 Task: Find connections with filter location Capão da Canoa with filter topic #Businesswith filter profile language English with filter current company Zomato with filter school Central university of kerala with filter industry Maritime Transportation with filter service category Technical with filter keywords title Lodging Manager
Action: Mouse moved to (499, 103)
Screenshot: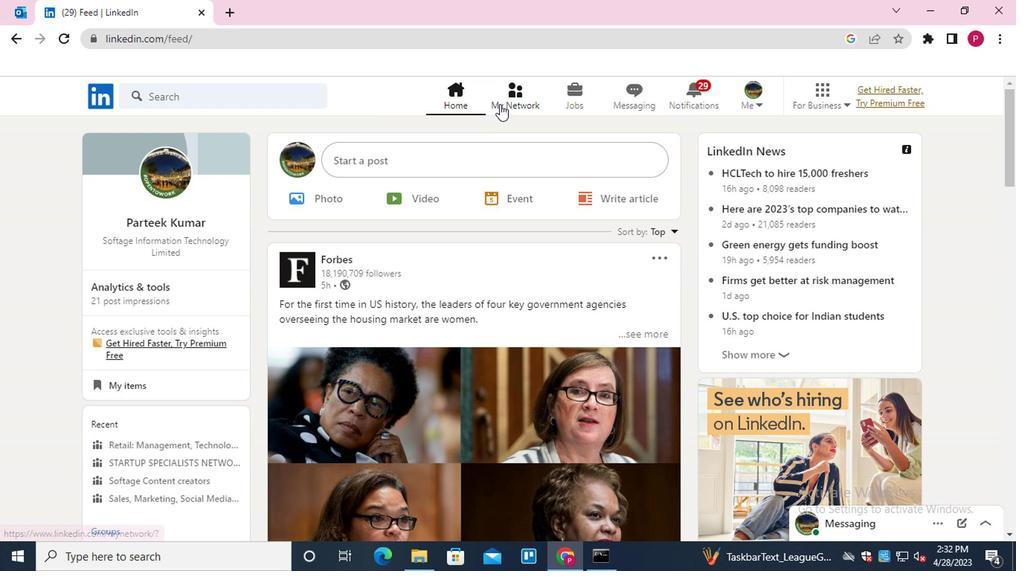 
Action: Mouse pressed left at (499, 103)
Screenshot: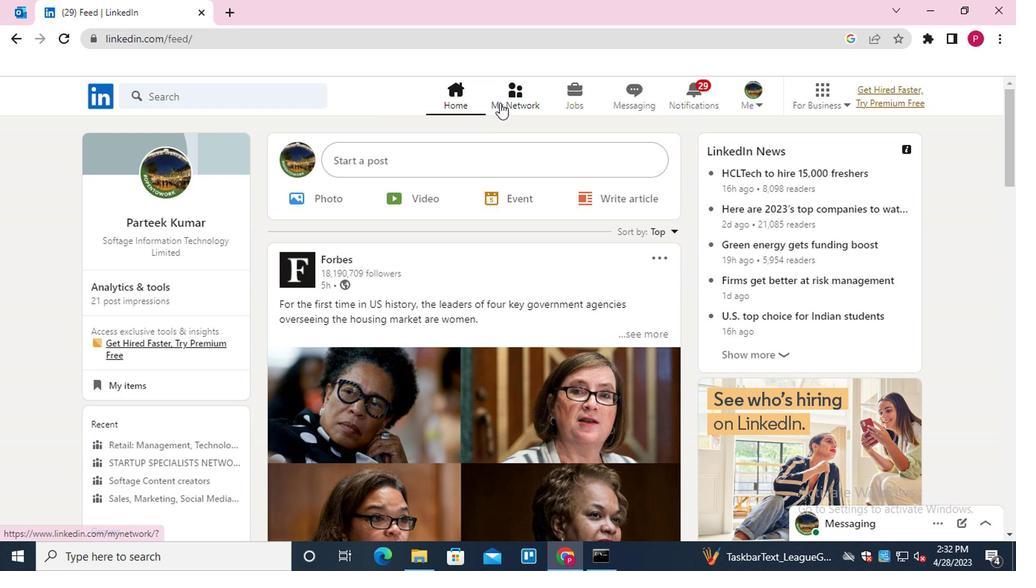 
Action: Mouse moved to (222, 178)
Screenshot: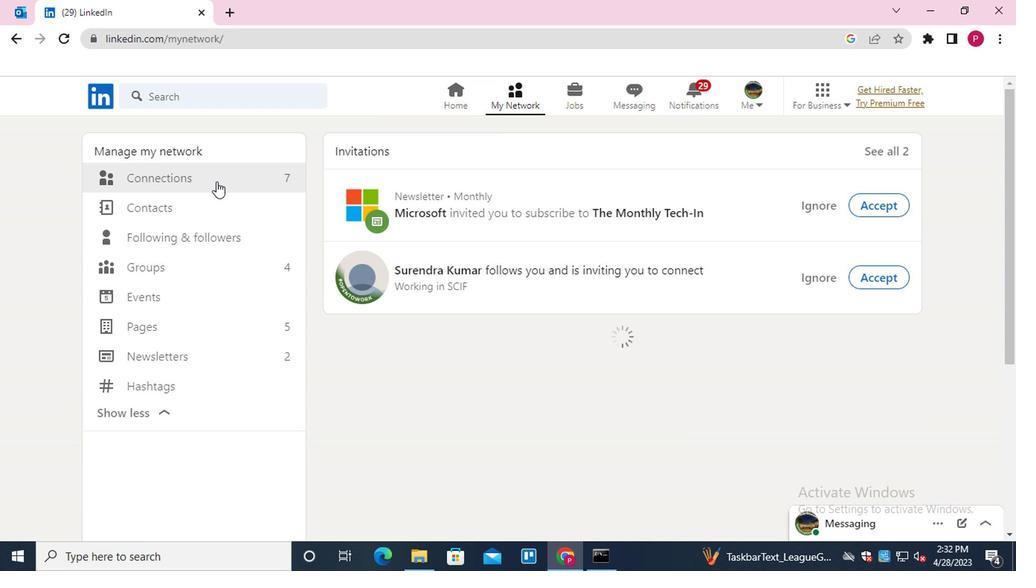 
Action: Mouse pressed left at (222, 178)
Screenshot: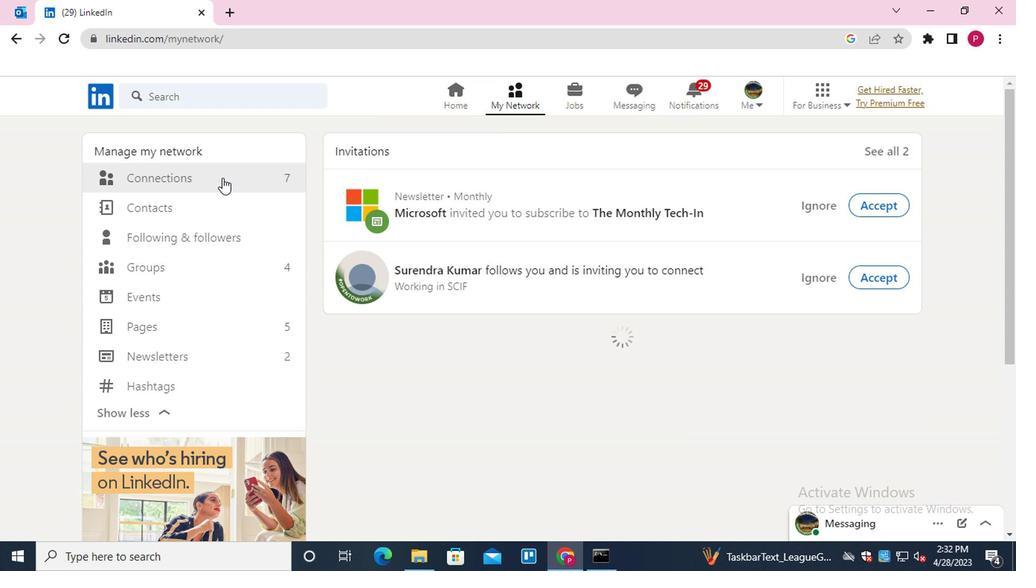 
Action: Mouse moved to (605, 182)
Screenshot: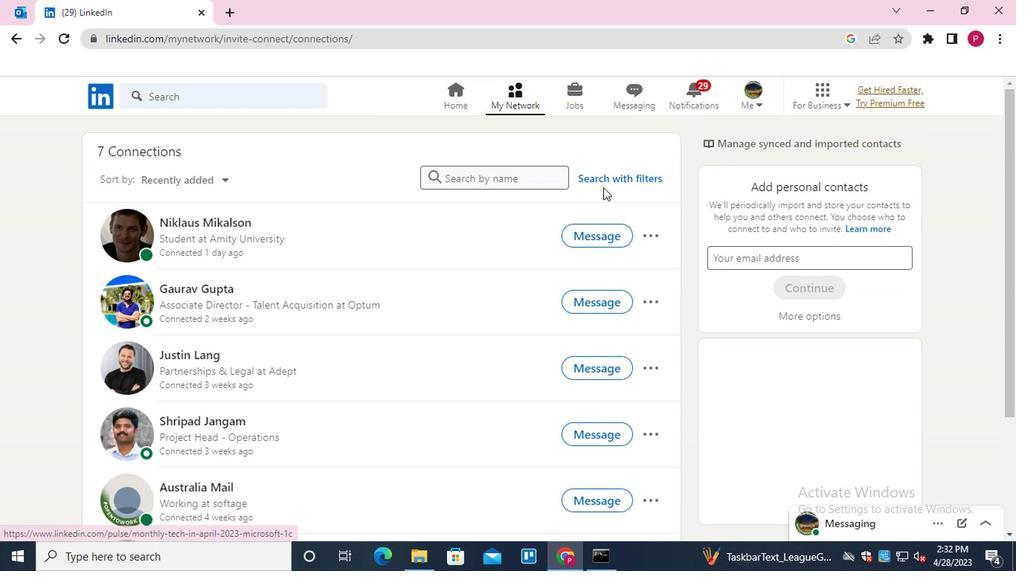 
Action: Mouse pressed left at (605, 182)
Screenshot: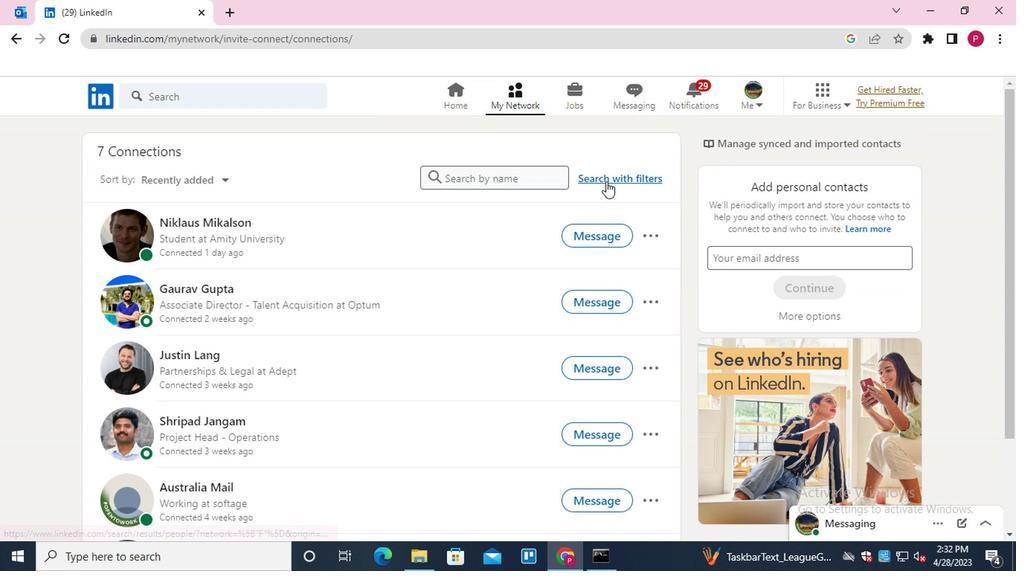 
Action: Mouse moved to (538, 141)
Screenshot: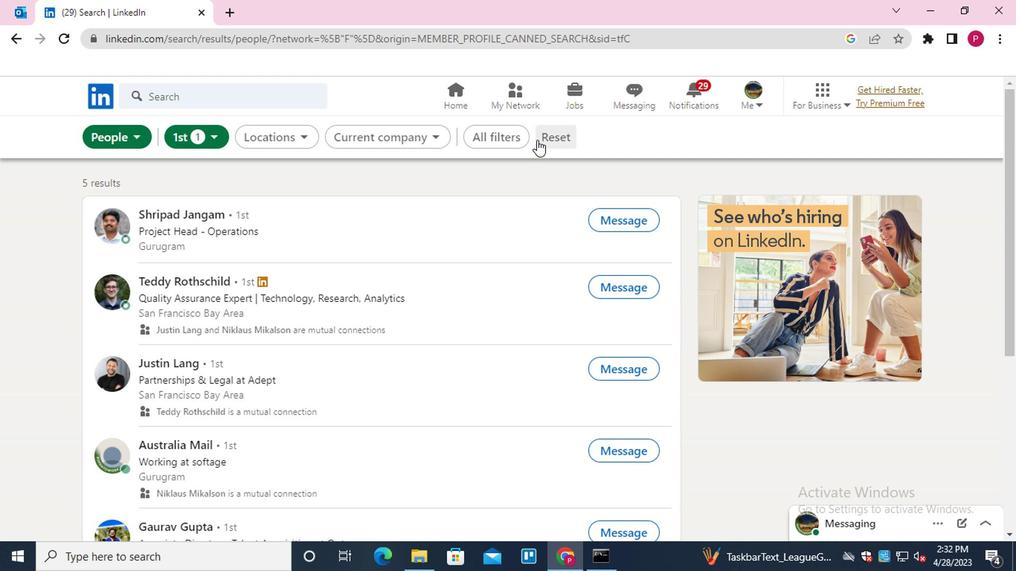 
Action: Mouse pressed left at (538, 141)
Screenshot: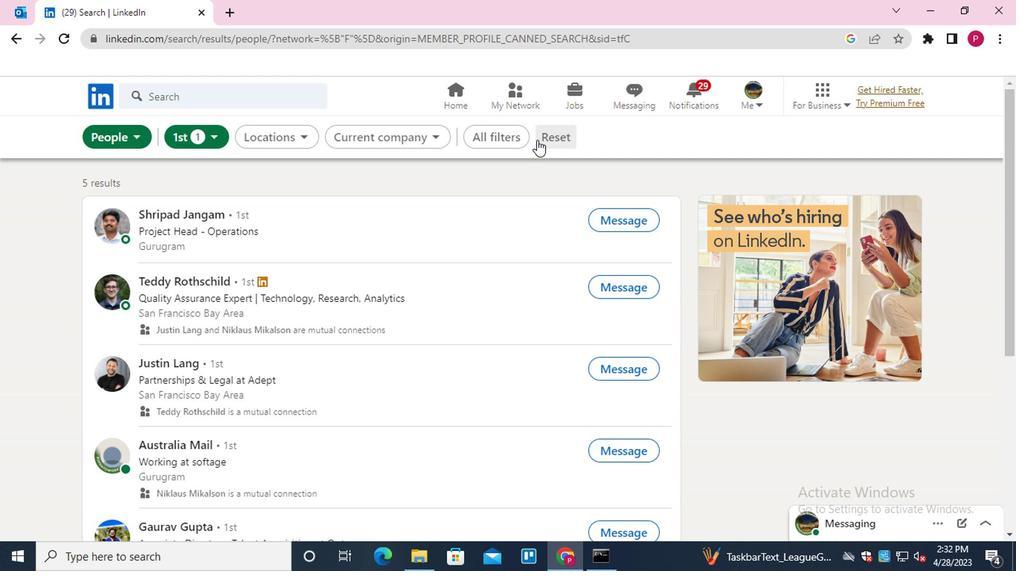
Action: Mouse moved to (510, 139)
Screenshot: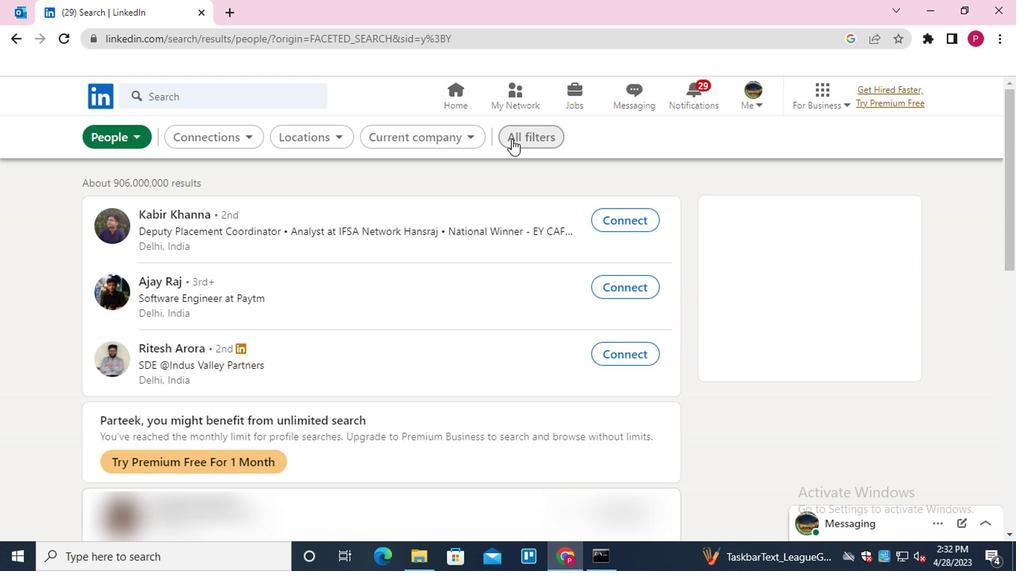 
Action: Mouse pressed left at (510, 139)
Screenshot: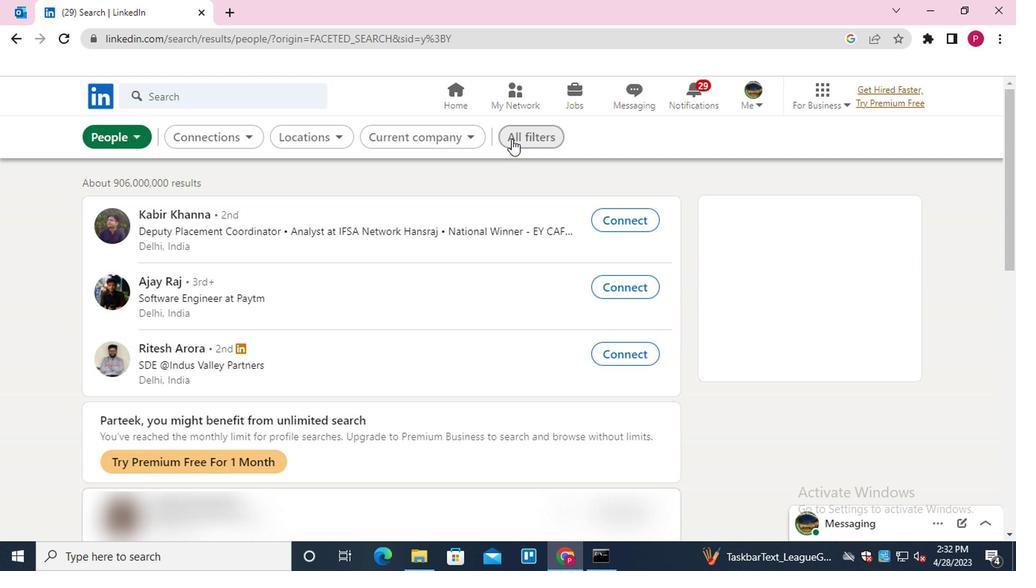 
Action: Mouse moved to (761, 327)
Screenshot: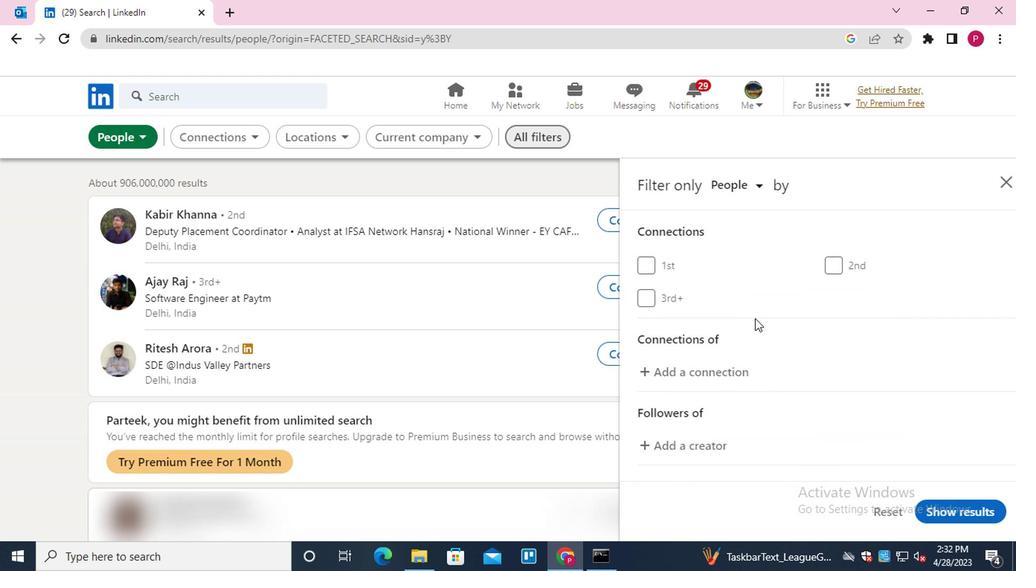 
Action: Mouse scrolled (761, 326) with delta (0, 0)
Screenshot: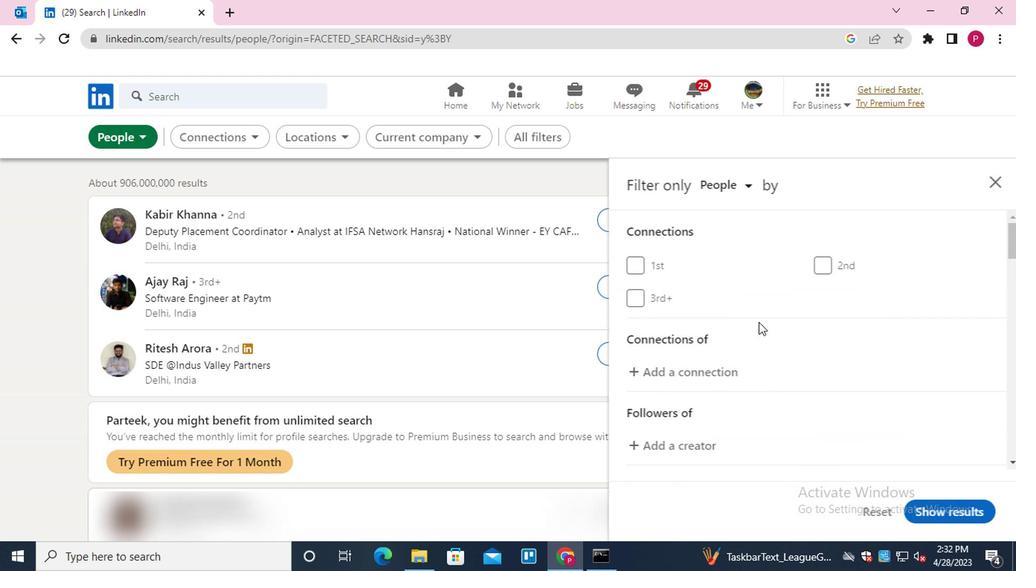 
Action: Mouse moved to (761, 328)
Screenshot: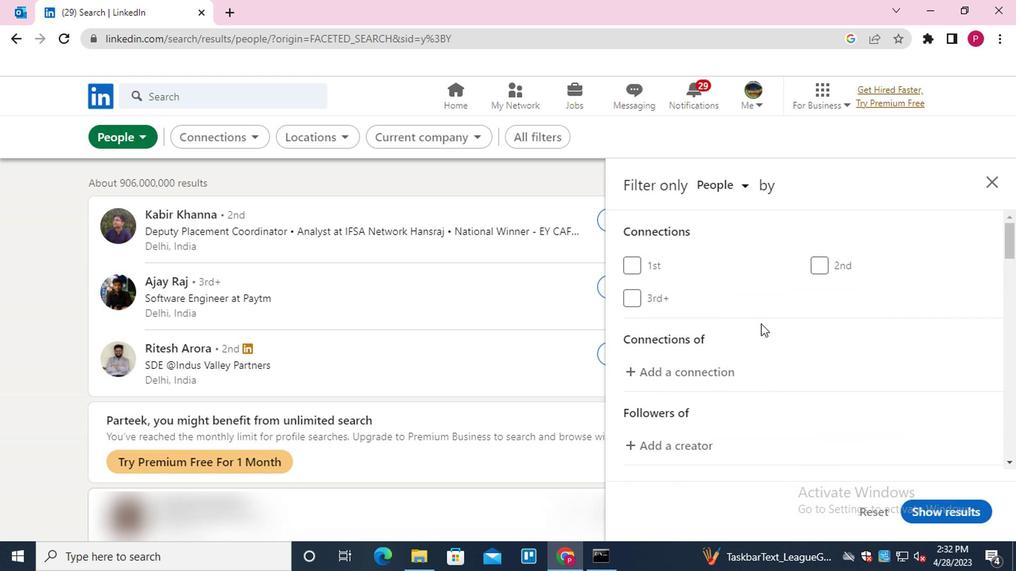 
Action: Mouse scrolled (761, 328) with delta (0, 0)
Screenshot: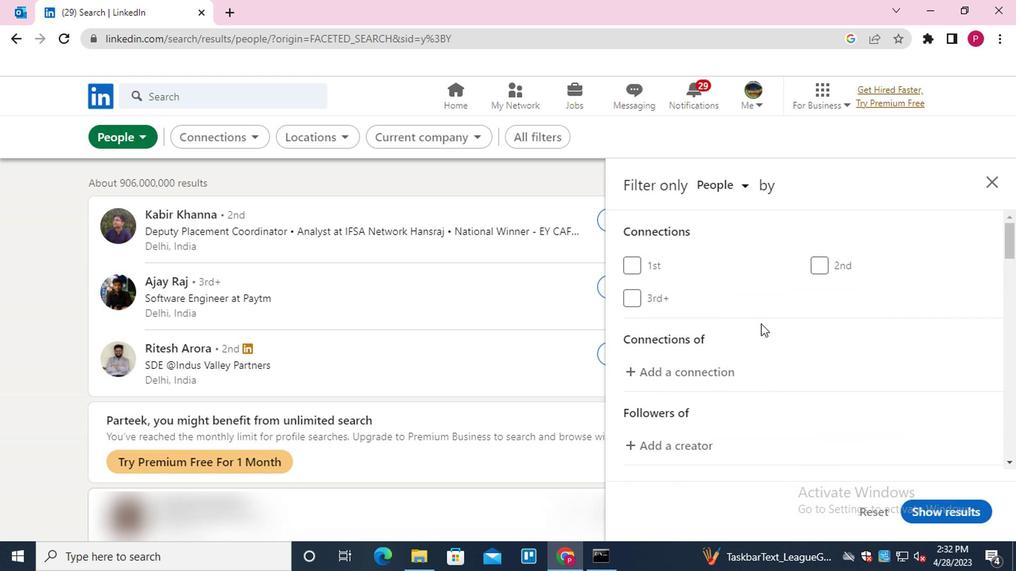 
Action: Mouse moved to (761, 328)
Screenshot: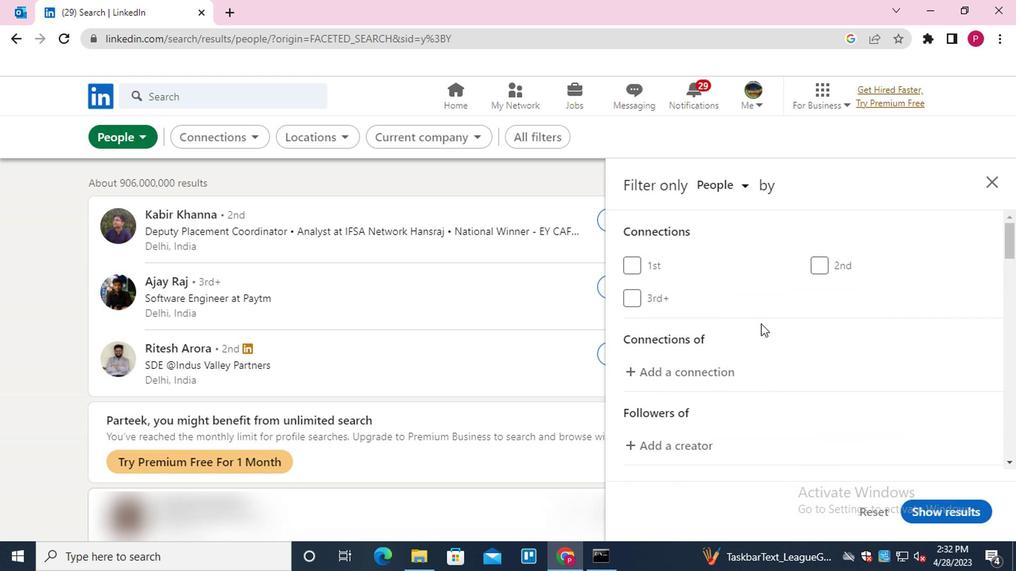 
Action: Mouse scrolled (761, 328) with delta (0, 0)
Screenshot: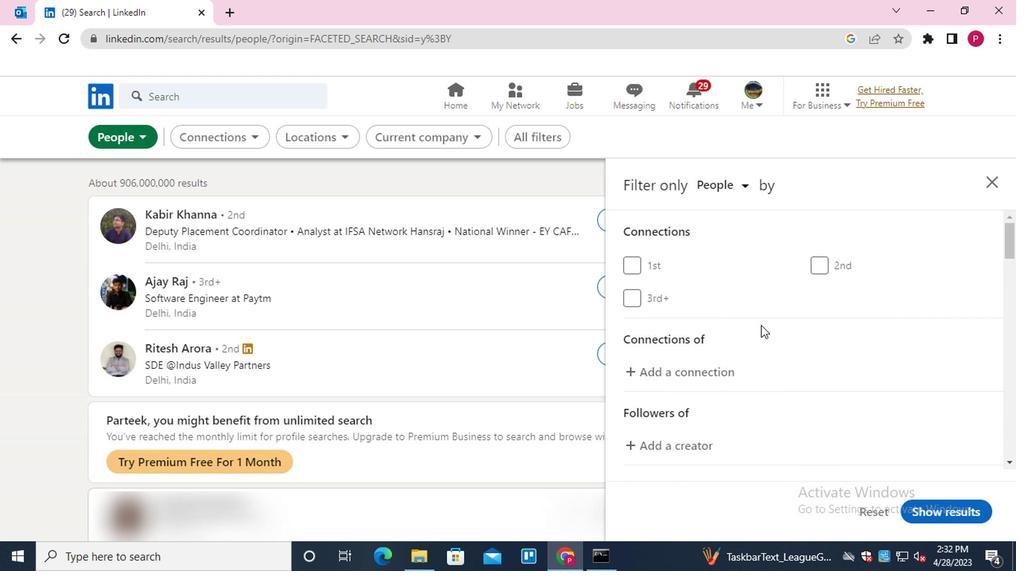 
Action: Mouse scrolled (761, 328) with delta (0, 0)
Screenshot: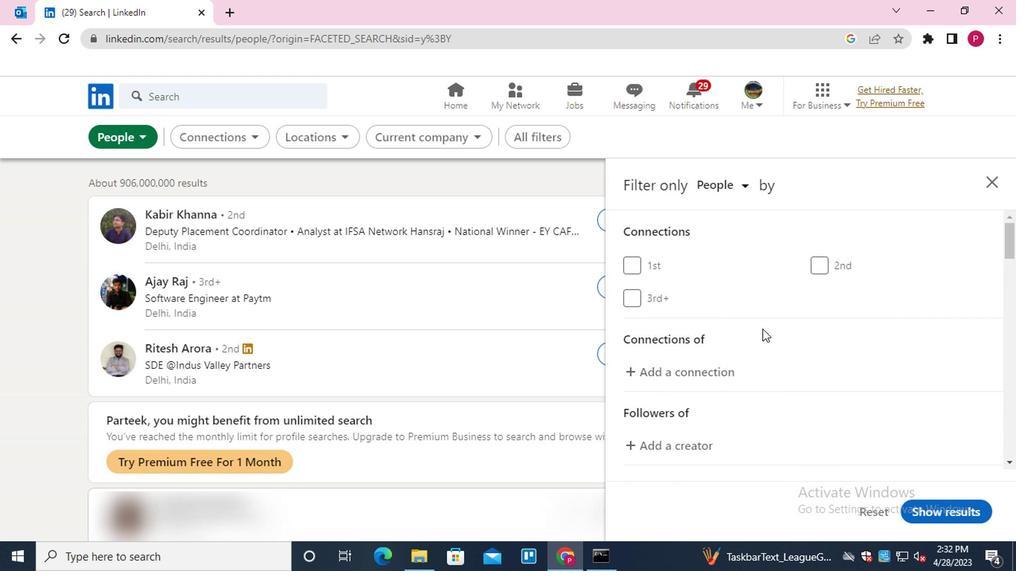 
Action: Mouse moved to (859, 282)
Screenshot: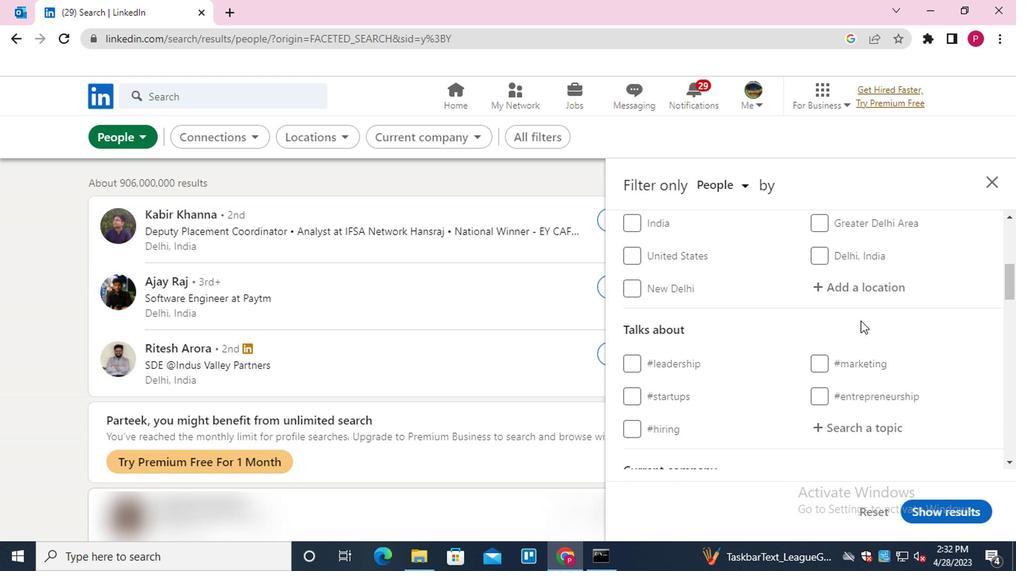 
Action: Mouse pressed left at (859, 282)
Screenshot: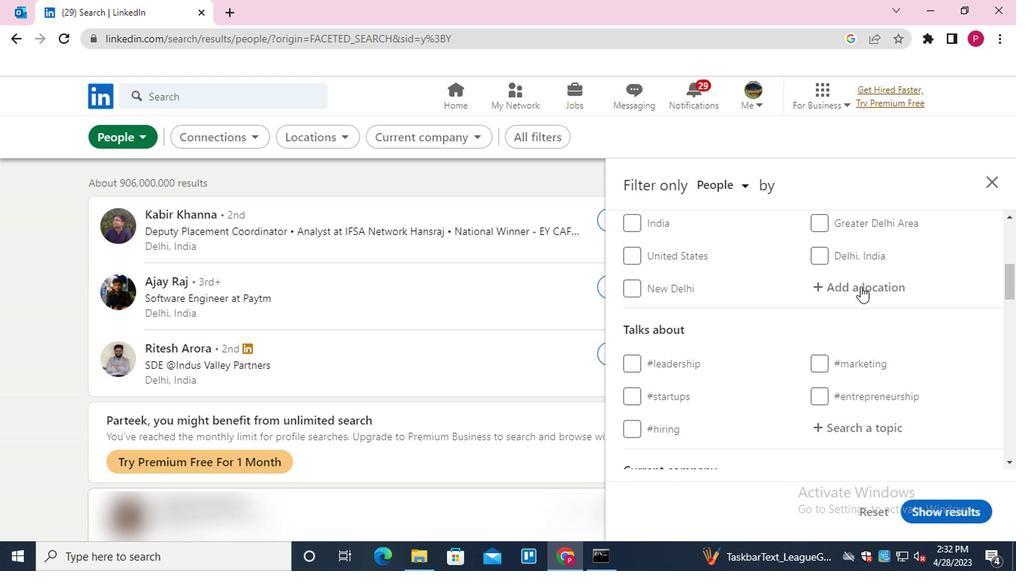 
Action: Mouse moved to (858, 283)
Screenshot: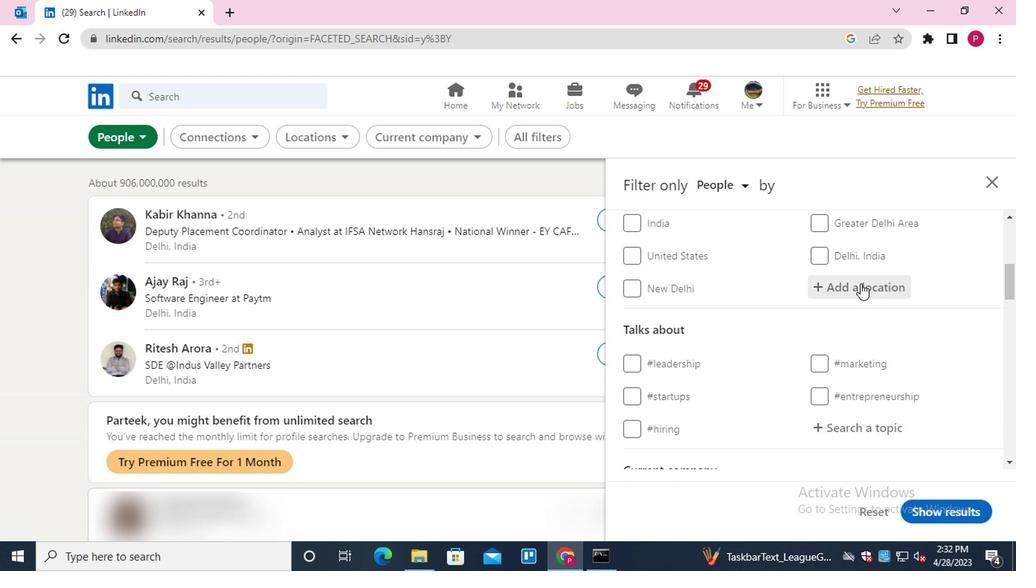 
Action: Key pressed <Key.shift>CAPAO<Key.down><Key.enter>
Screenshot: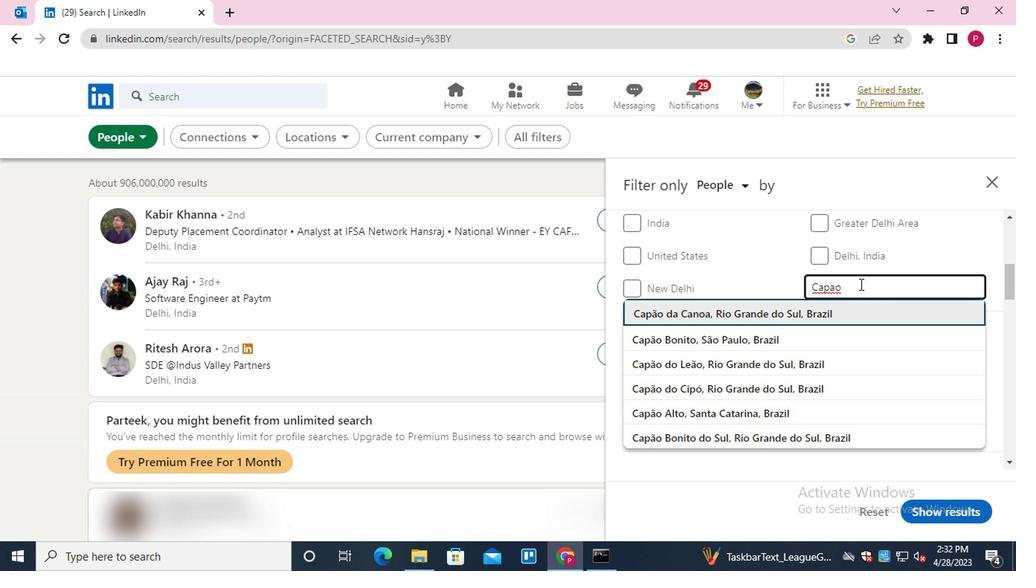 
Action: Mouse moved to (715, 387)
Screenshot: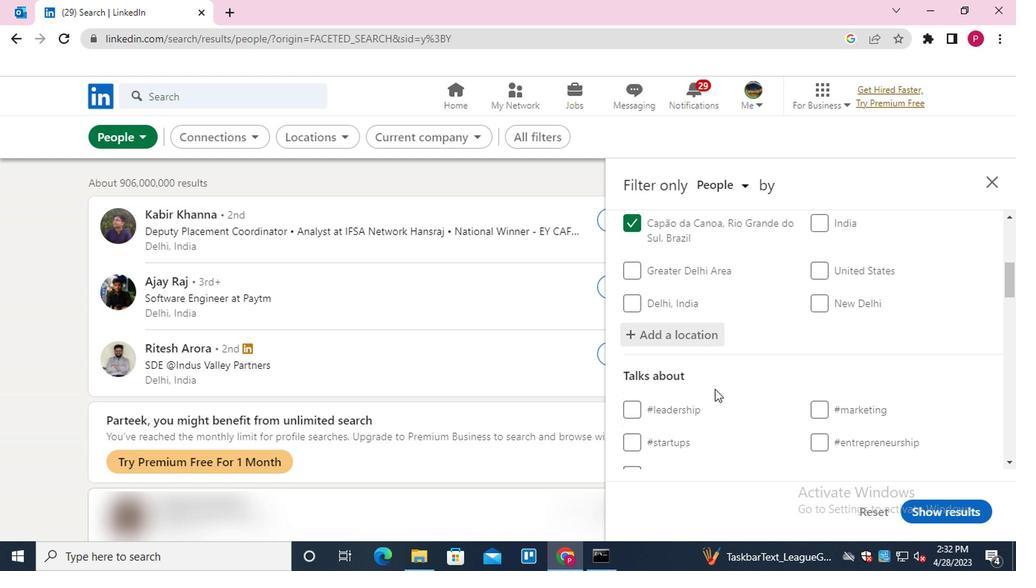 
Action: Mouse scrolled (715, 386) with delta (0, -1)
Screenshot: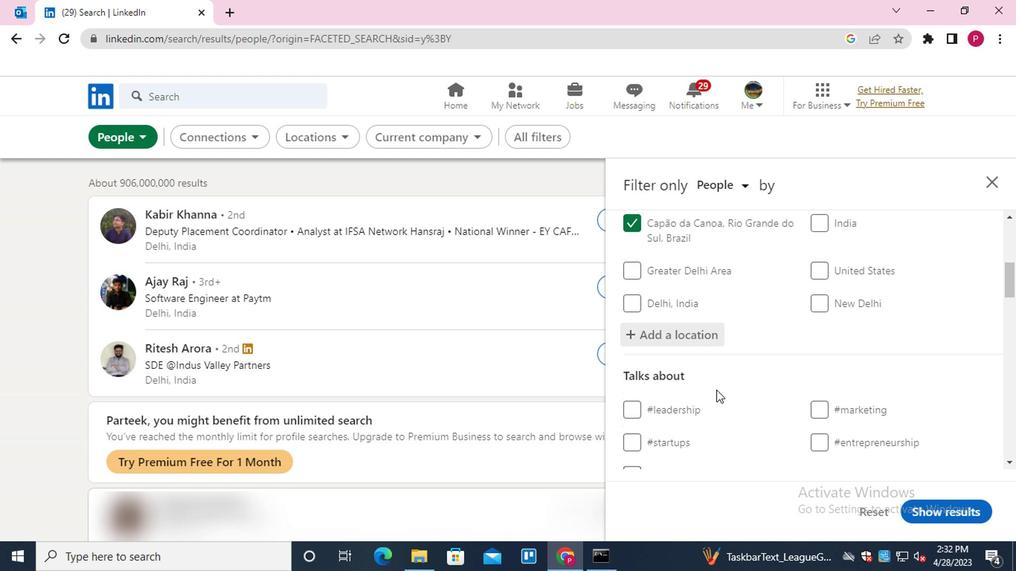 
Action: Mouse scrolled (715, 386) with delta (0, -1)
Screenshot: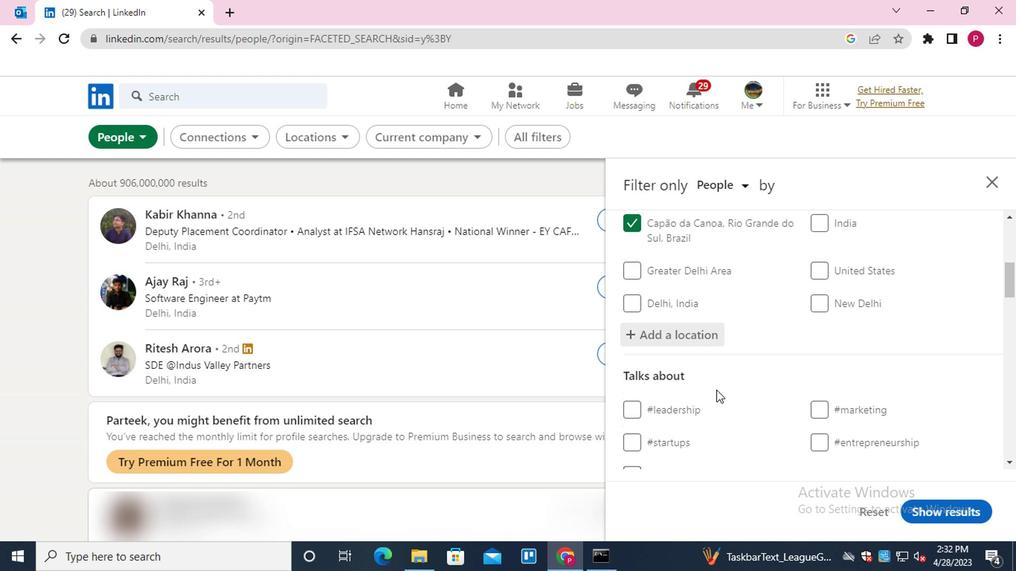 
Action: Mouse scrolled (715, 386) with delta (0, -1)
Screenshot: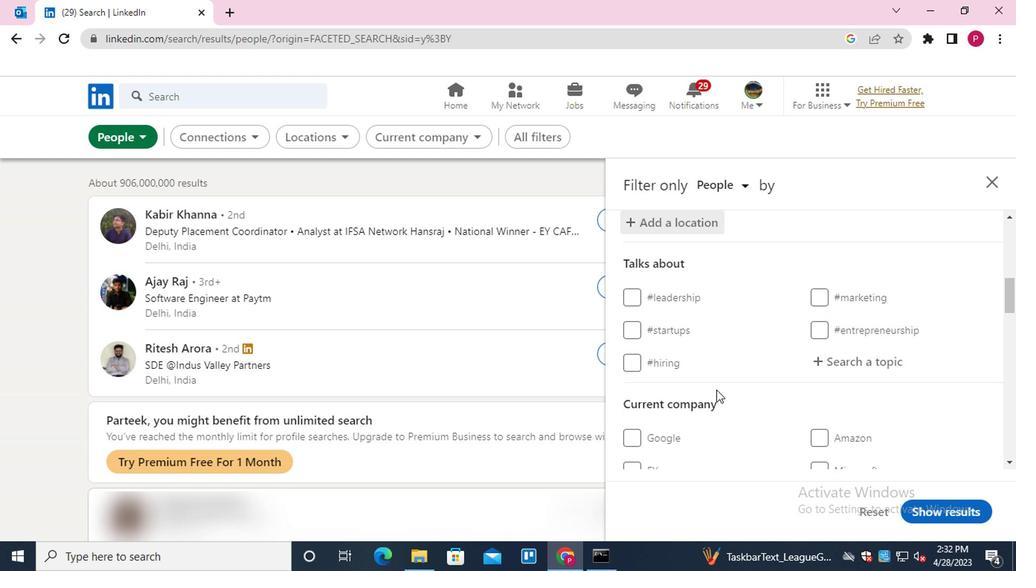 
Action: Mouse moved to (867, 249)
Screenshot: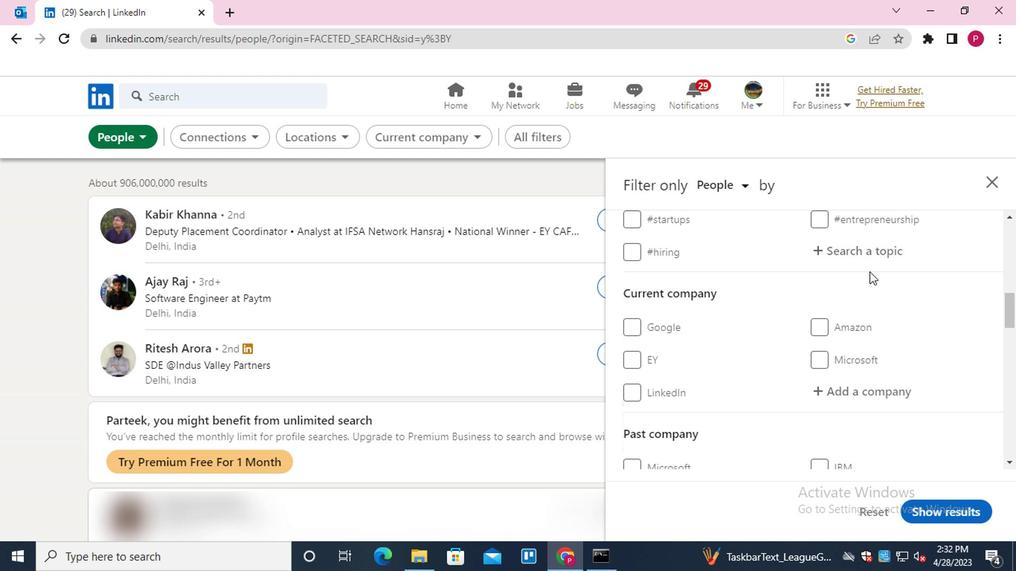 
Action: Mouse pressed left at (867, 249)
Screenshot: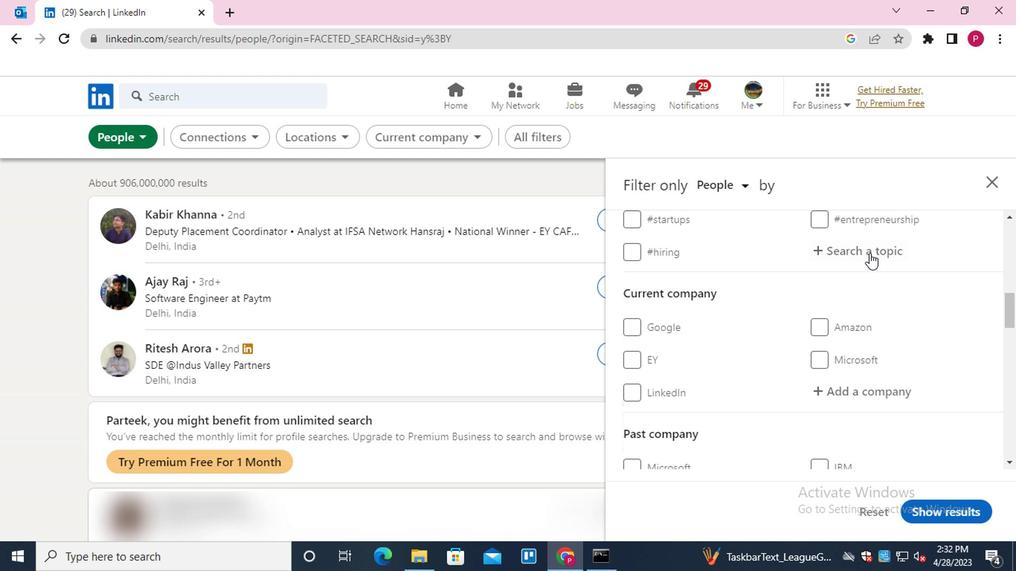 
Action: Key pressed BUSINE<Key.down><Key.enter>
Screenshot: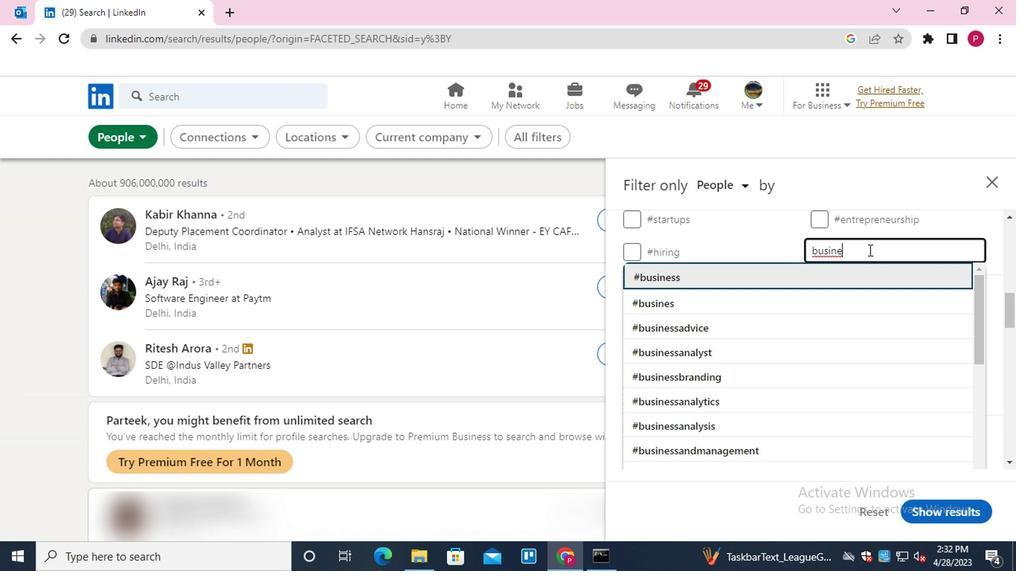 
Action: Mouse moved to (673, 341)
Screenshot: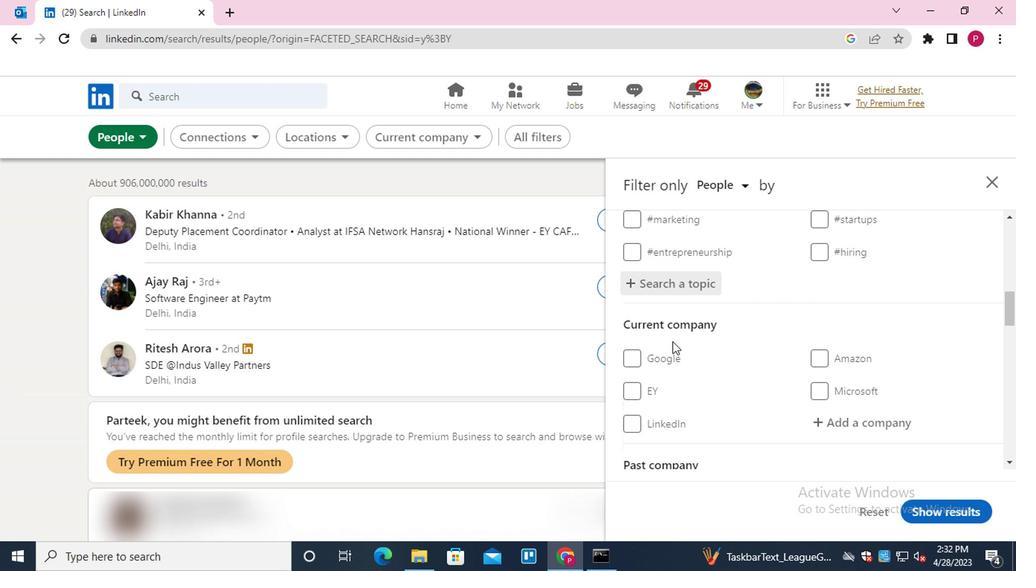 
Action: Mouse scrolled (673, 340) with delta (0, -1)
Screenshot: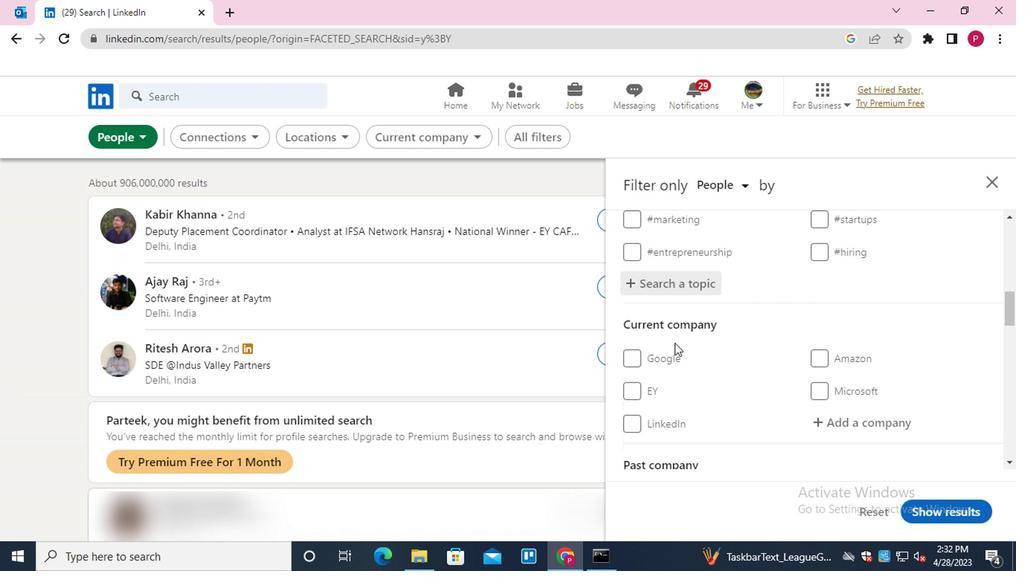 
Action: Mouse scrolled (673, 340) with delta (0, -1)
Screenshot: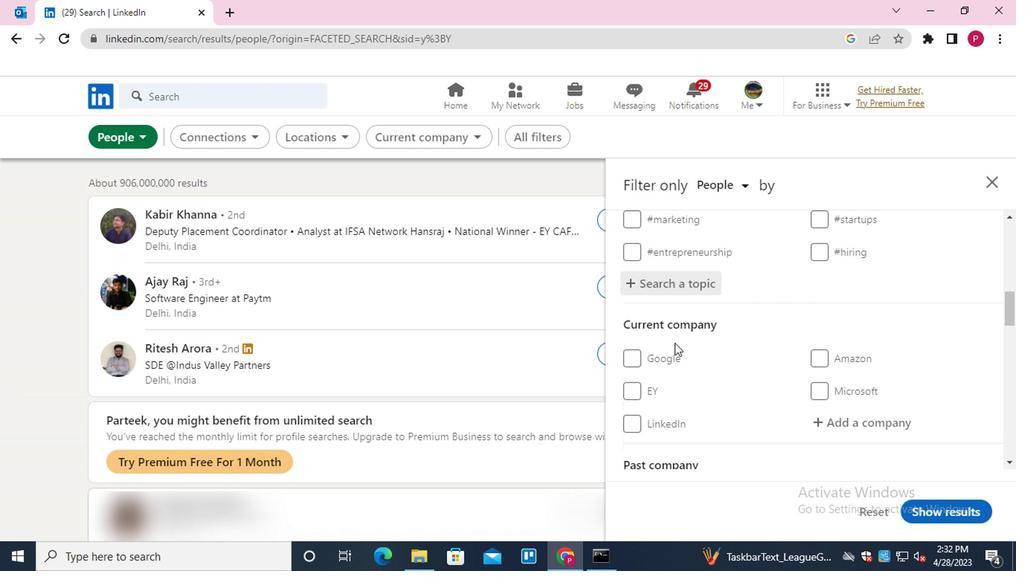 
Action: Mouse moved to (738, 319)
Screenshot: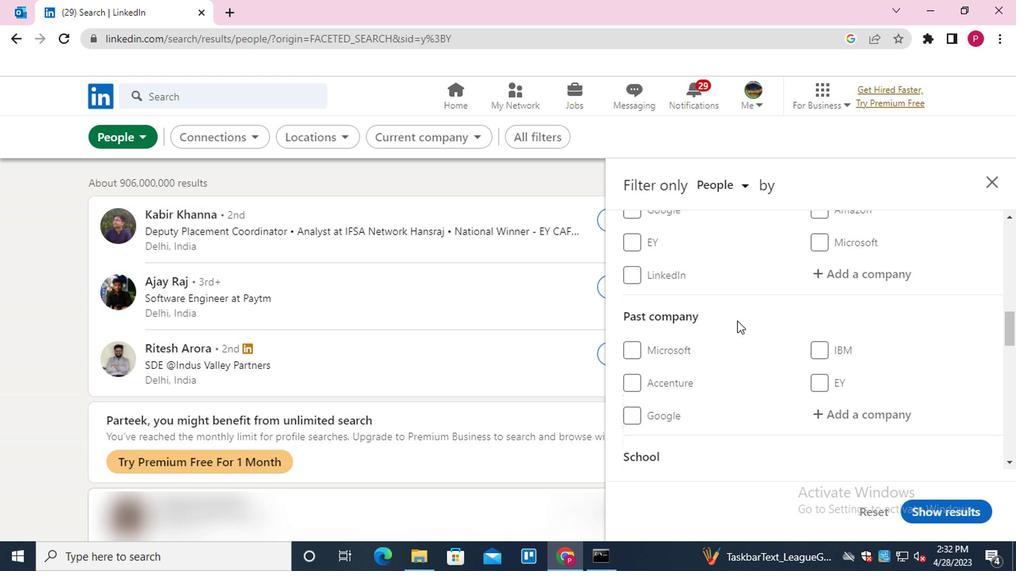 
Action: Mouse scrolled (738, 318) with delta (0, 0)
Screenshot: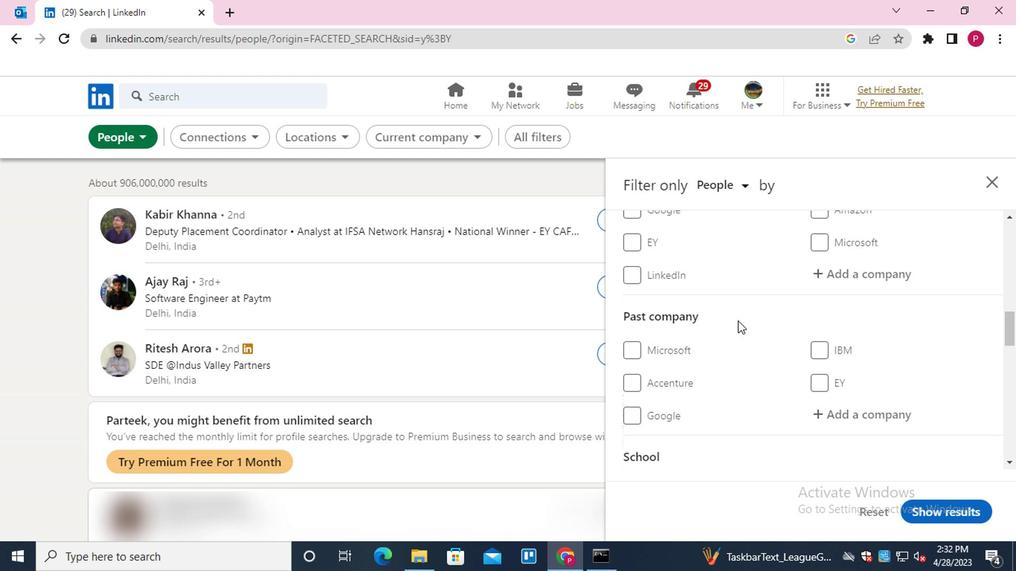 
Action: Mouse scrolled (738, 318) with delta (0, 0)
Screenshot: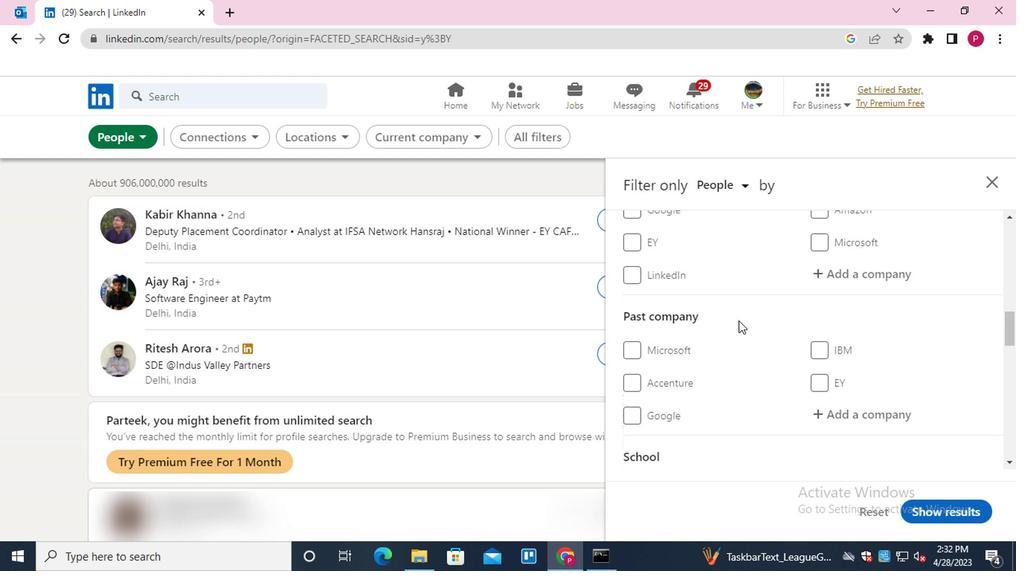 
Action: Mouse scrolled (738, 318) with delta (0, 0)
Screenshot: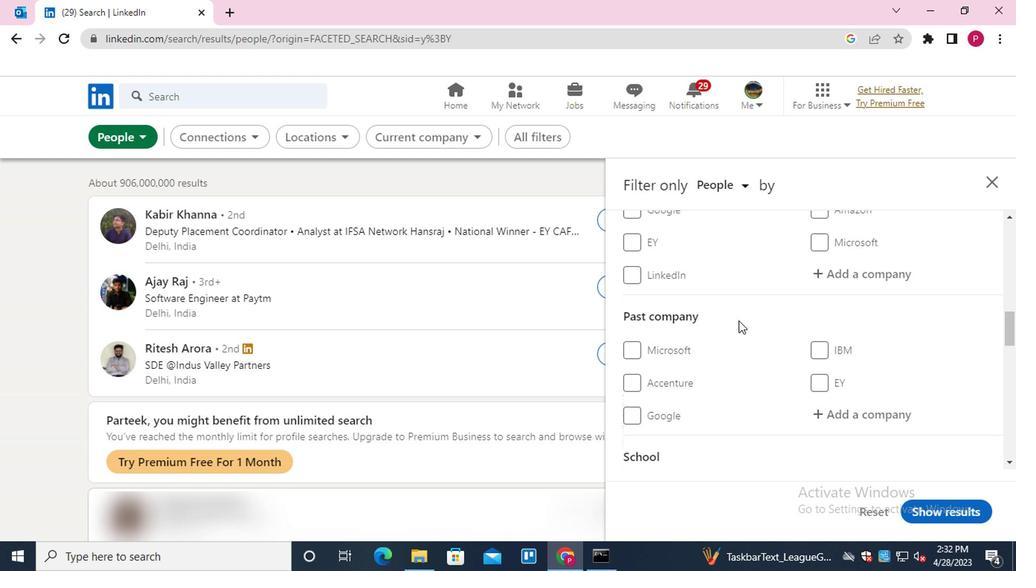 
Action: Mouse moved to (738, 322)
Screenshot: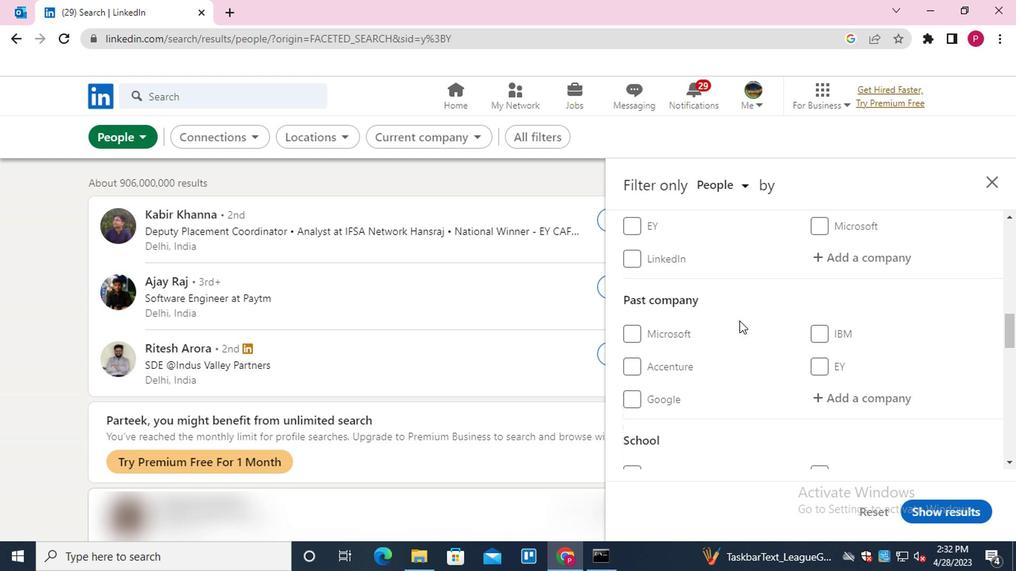 
Action: Mouse scrolled (738, 321) with delta (0, -1)
Screenshot: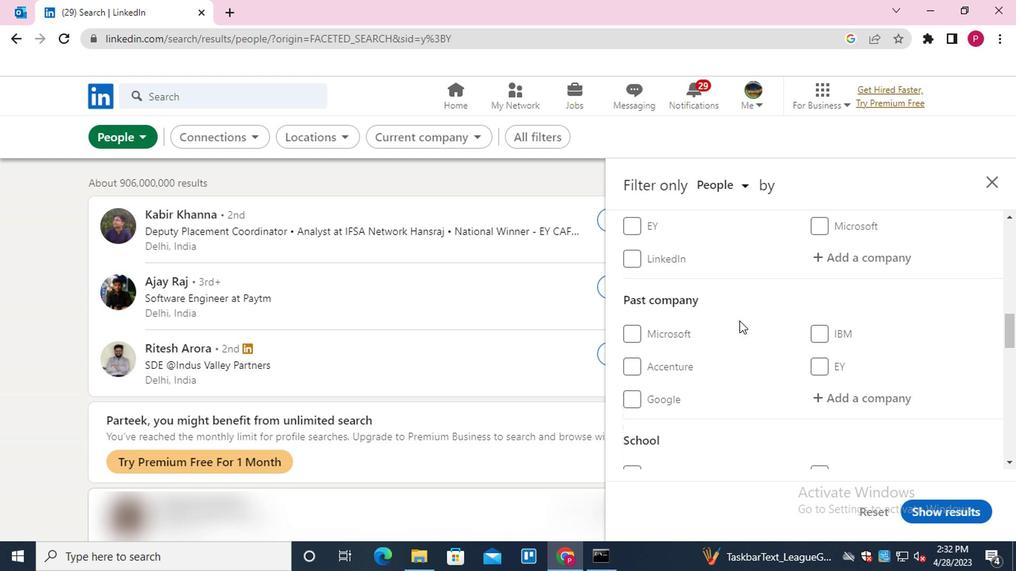 
Action: Mouse moved to (735, 329)
Screenshot: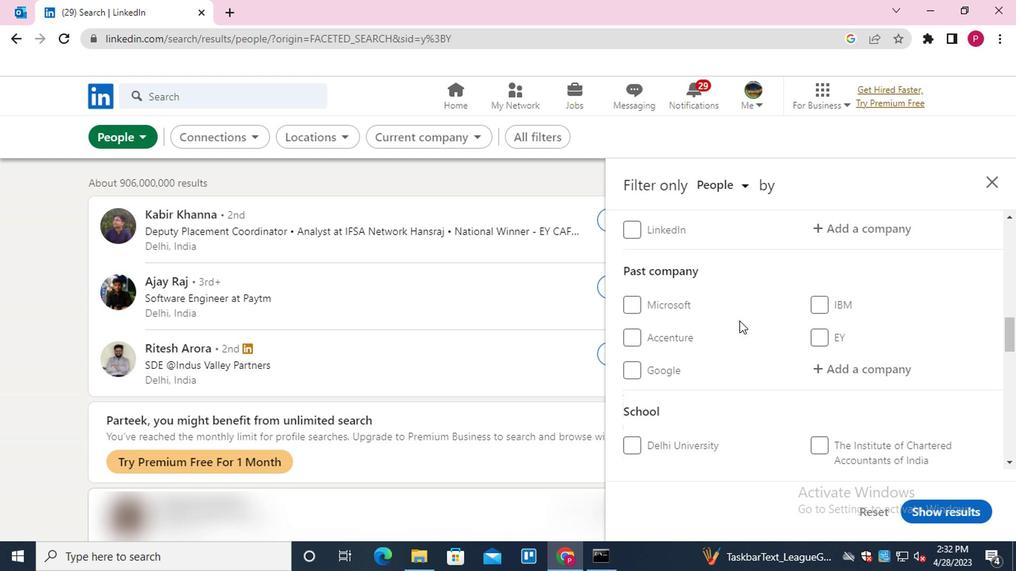 
Action: Mouse scrolled (735, 328) with delta (0, 0)
Screenshot: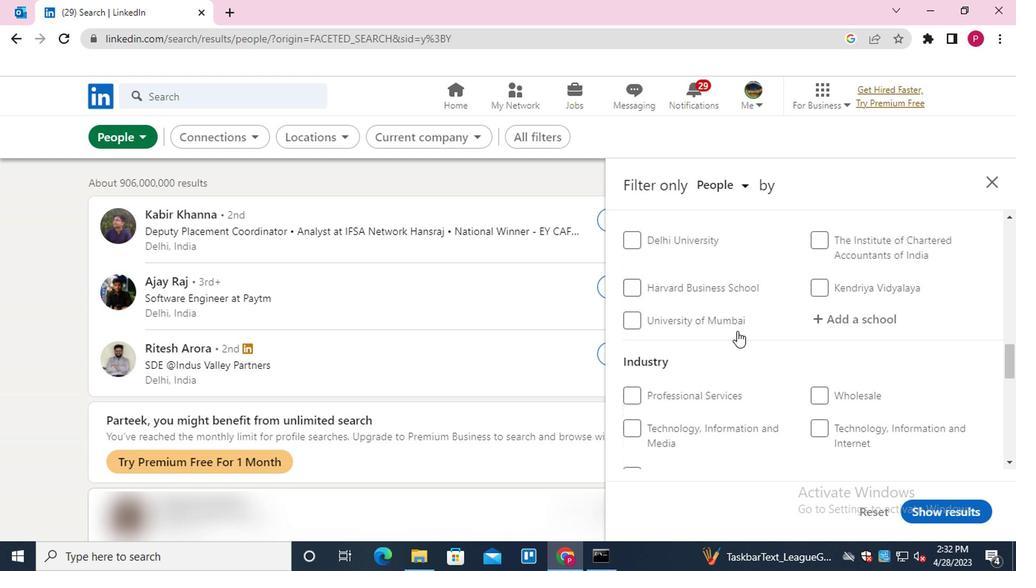 
Action: Mouse moved to (730, 342)
Screenshot: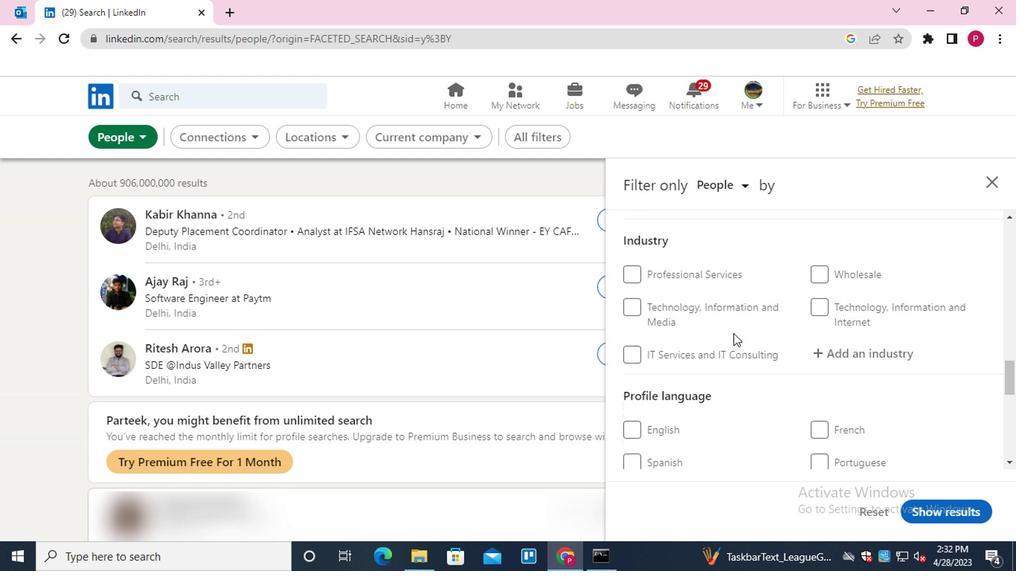 
Action: Mouse scrolled (730, 342) with delta (0, 0)
Screenshot: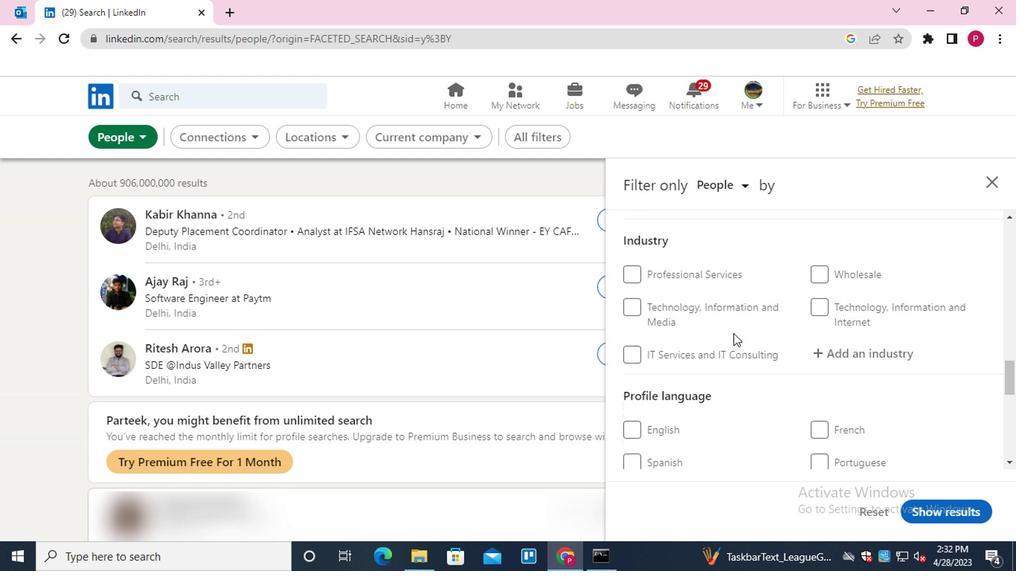 
Action: Mouse scrolled (730, 342) with delta (0, 0)
Screenshot: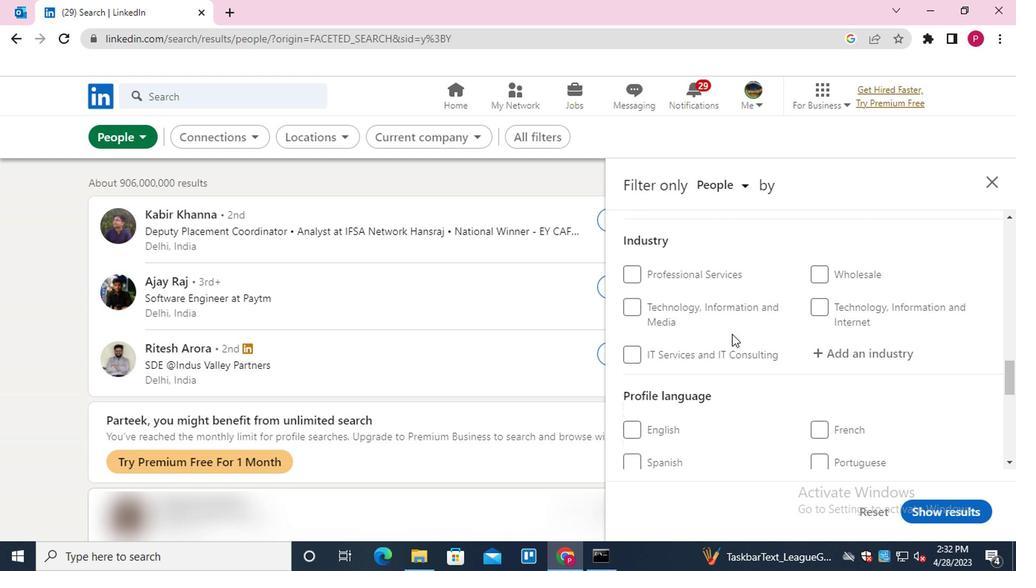 
Action: Mouse scrolled (730, 342) with delta (0, 0)
Screenshot: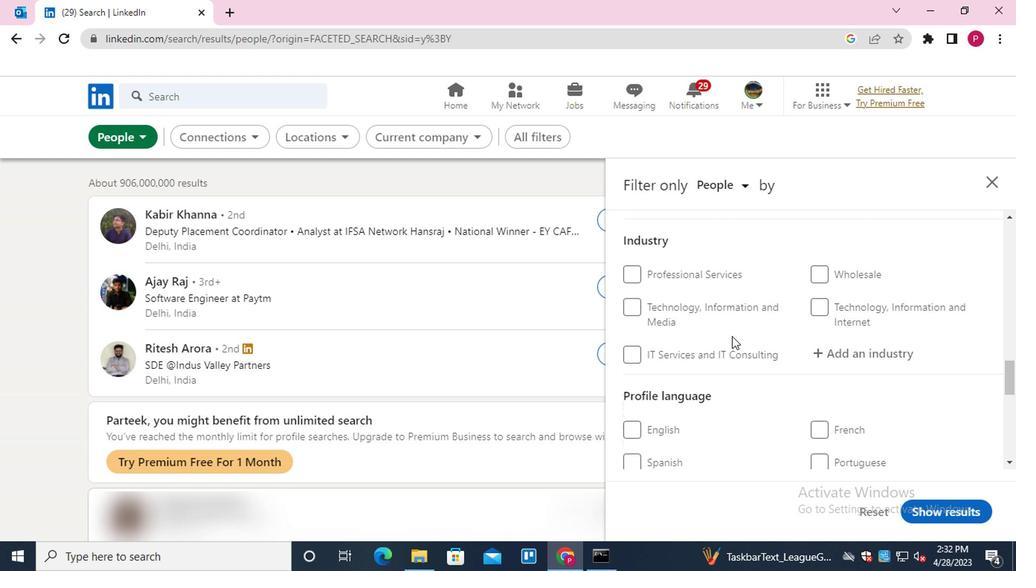 
Action: Mouse scrolled (730, 343) with delta (0, 1)
Screenshot: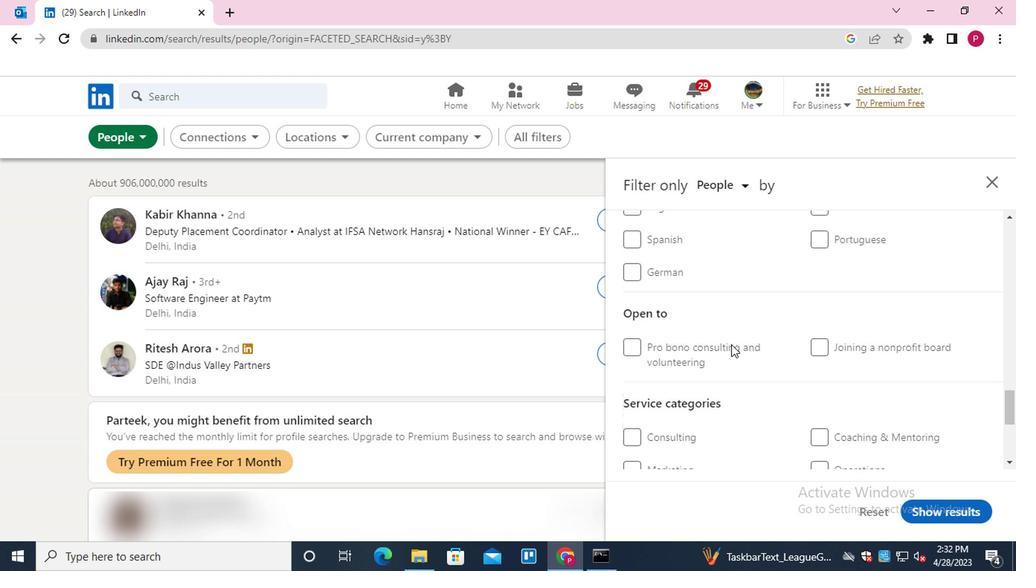 
Action: Mouse moved to (640, 288)
Screenshot: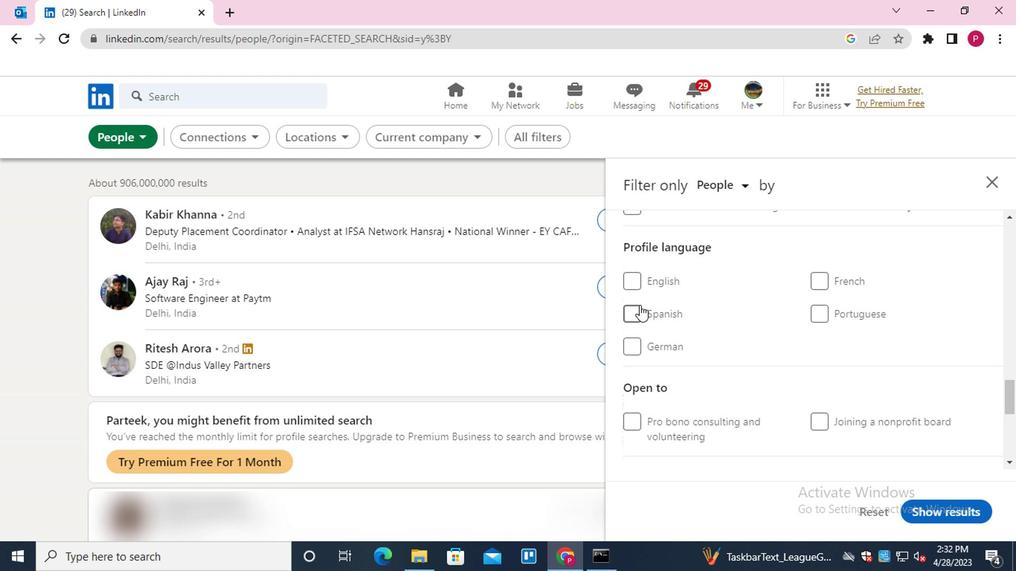 
Action: Mouse pressed left at (640, 288)
Screenshot: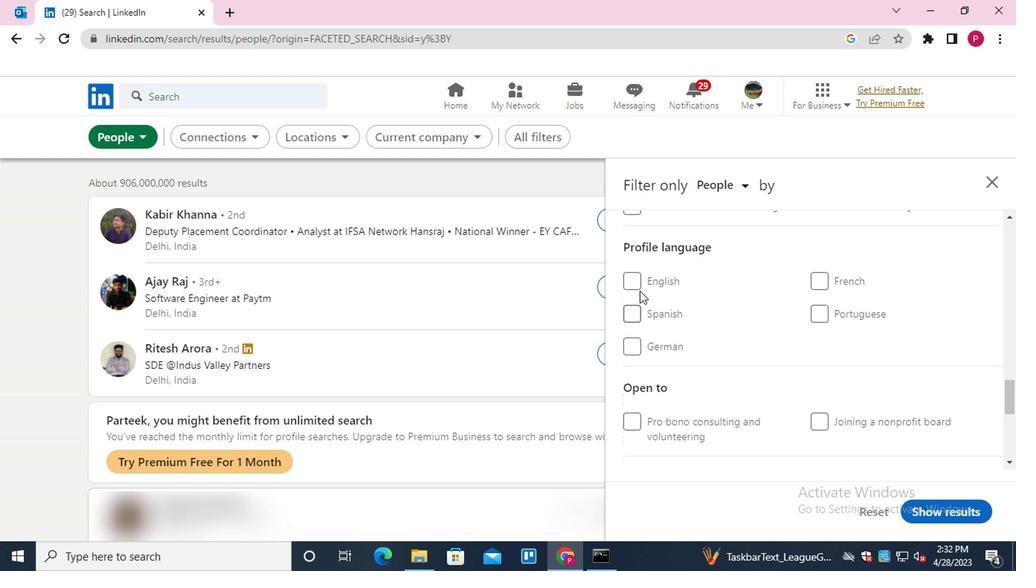 
Action: Mouse moved to (633, 279)
Screenshot: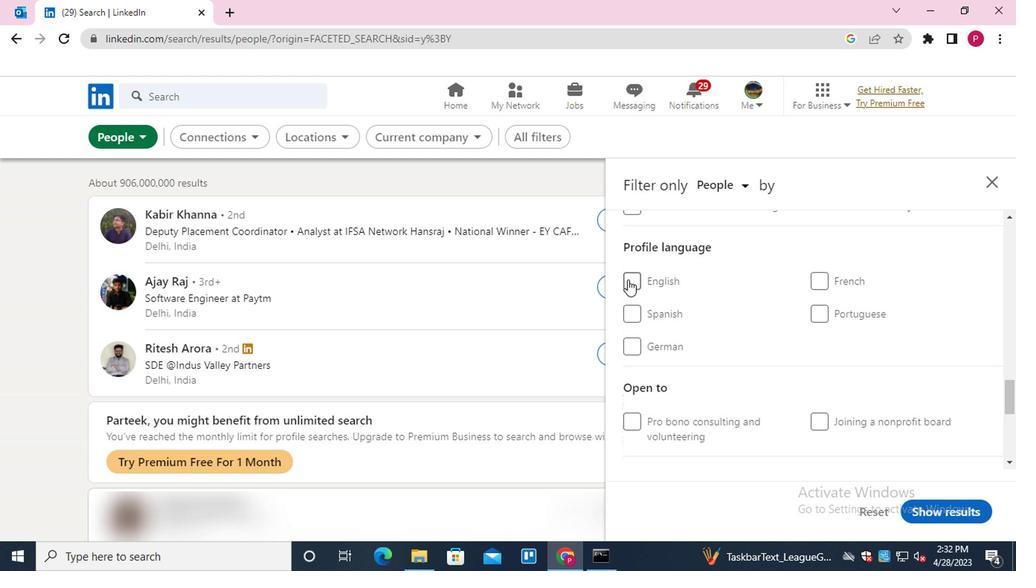 
Action: Mouse pressed left at (633, 279)
Screenshot: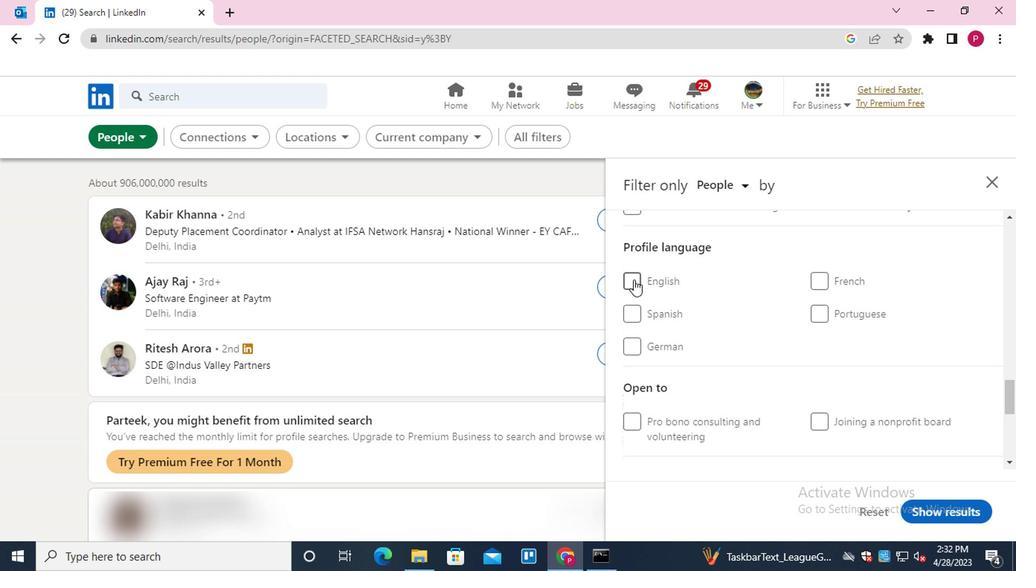 
Action: Mouse moved to (707, 296)
Screenshot: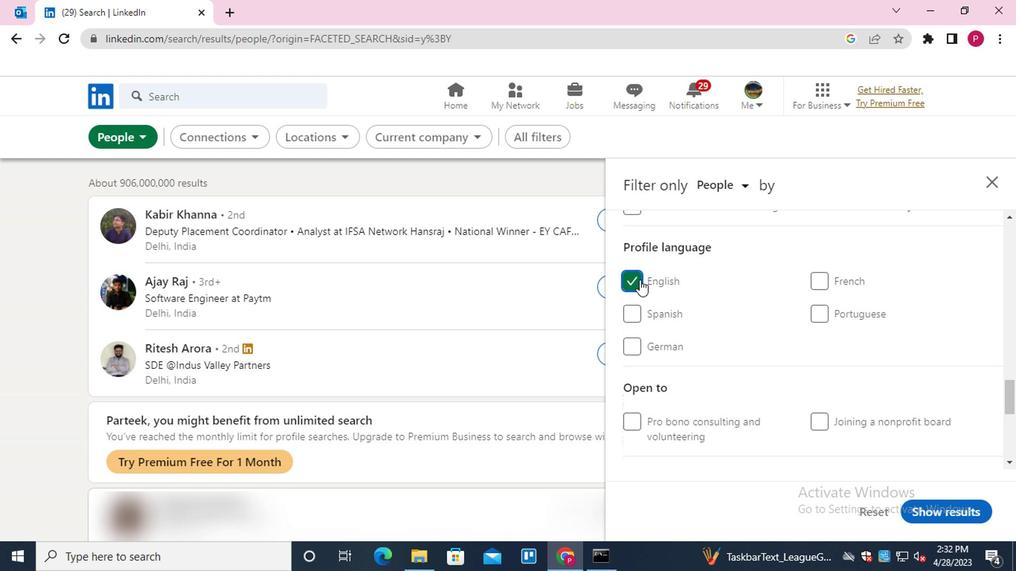 
Action: Mouse scrolled (707, 297) with delta (0, 1)
Screenshot: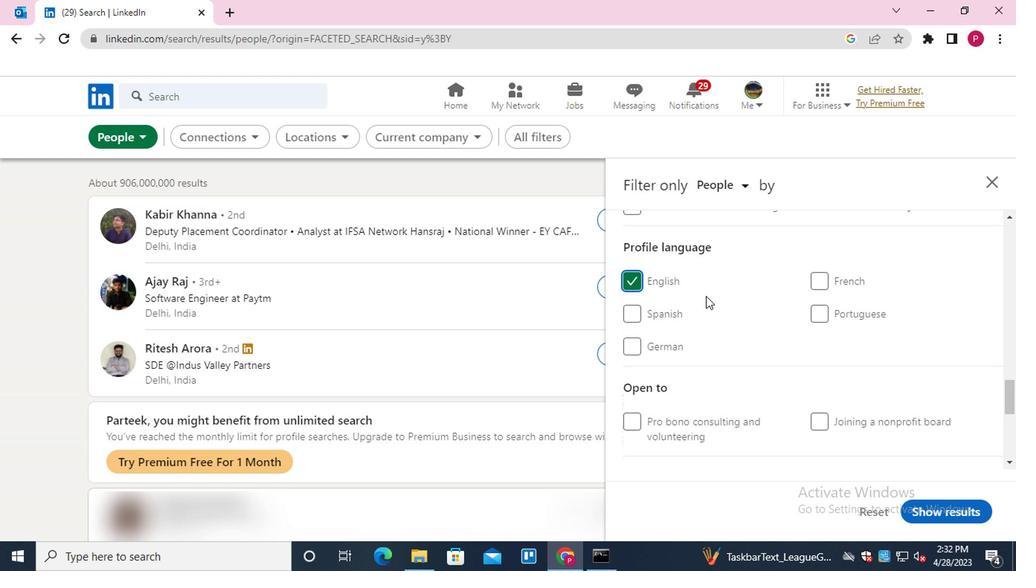 
Action: Mouse scrolled (707, 297) with delta (0, 1)
Screenshot: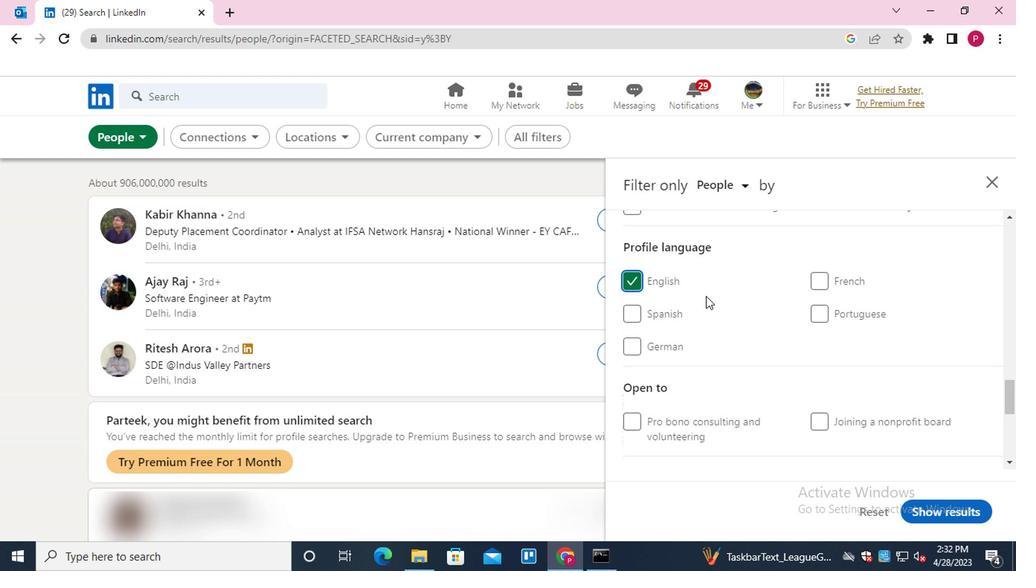 
Action: Mouse scrolled (707, 297) with delta (0, 1)
Screenshot: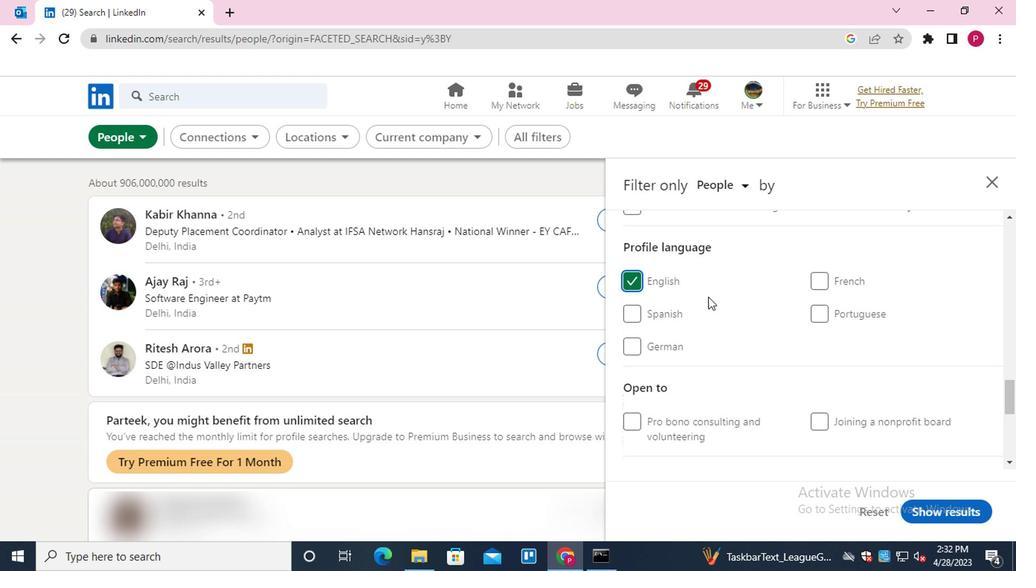
Action: Mouse scrolled (707, 297) with delta (0, 1)
Screenshot: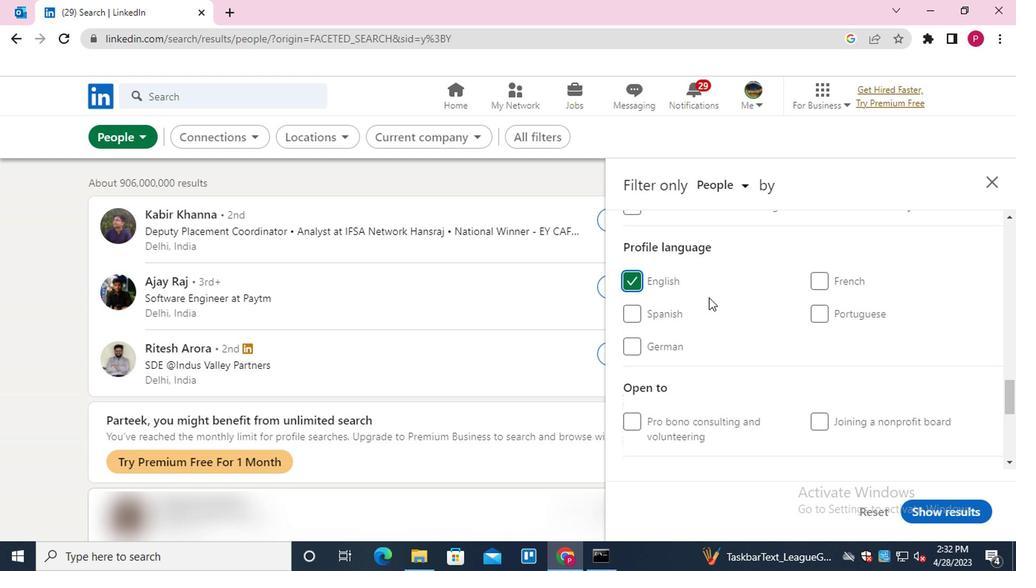 
Action: Mouse scrolled (707, 297) with delta (0, 1)
Screenshot: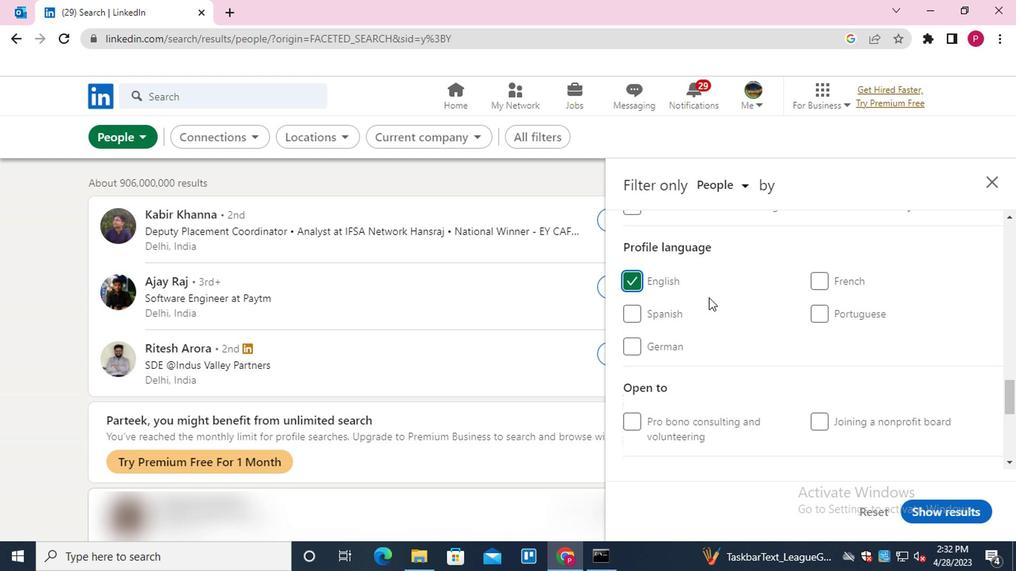 
Action: Mouse scrolled (707, 297) with delta (0, 1)
Screenshot: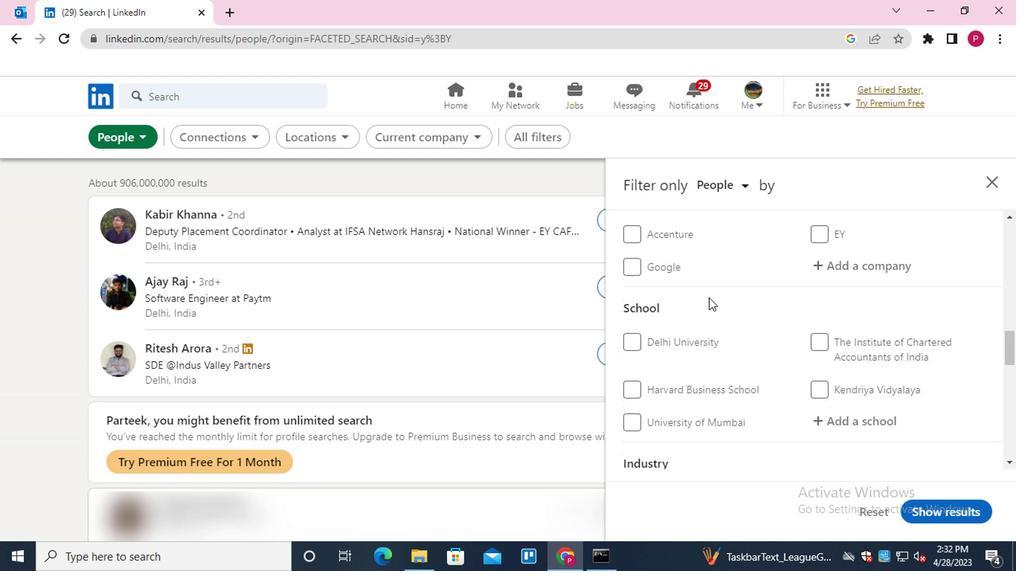 
Action: Mouse moved to (707, 296)
Screenshot: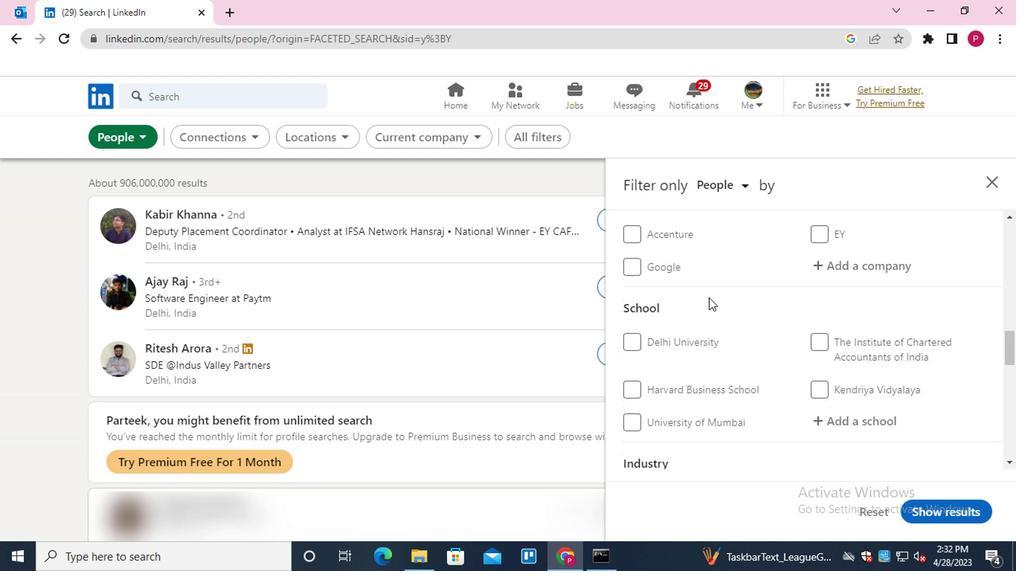 
Action: Mouse scrolled (707, 297) with delta (0, 1)
Screenshot: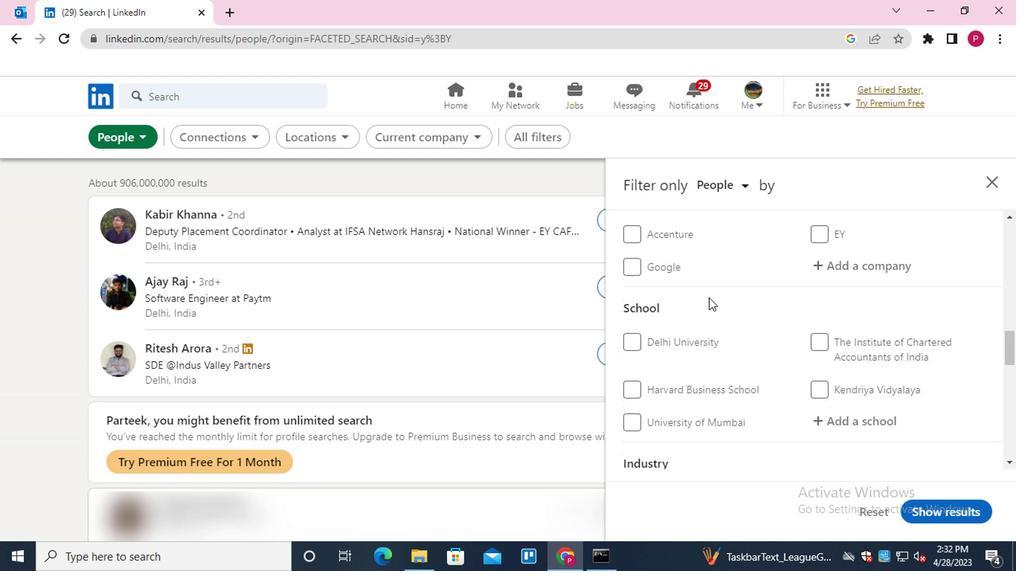 
Action: Mouse moved to (685, 323)
Screenshot: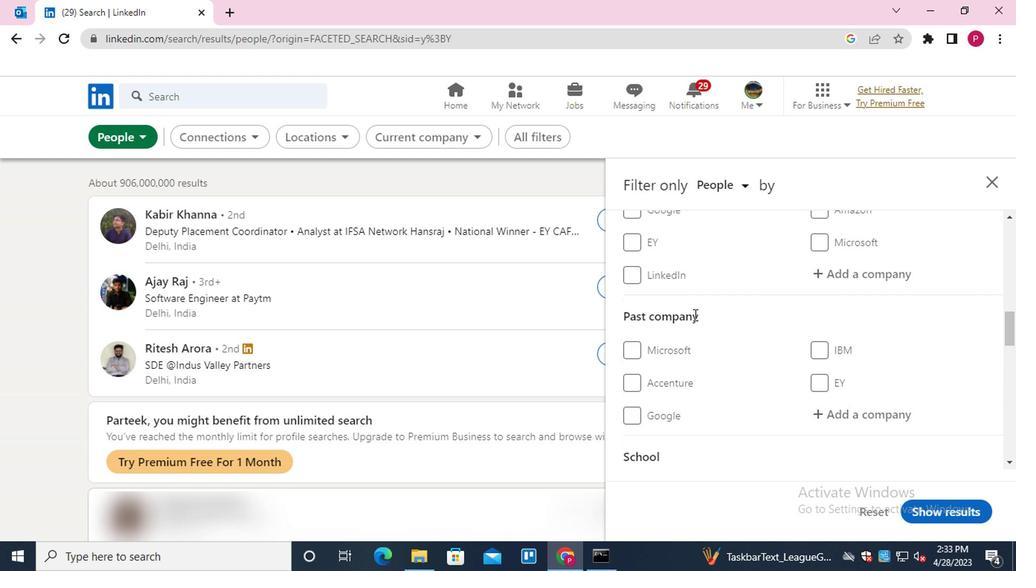 
Action: Mouse scrolled (685, 324) with delta (0, 1)
Screenshot: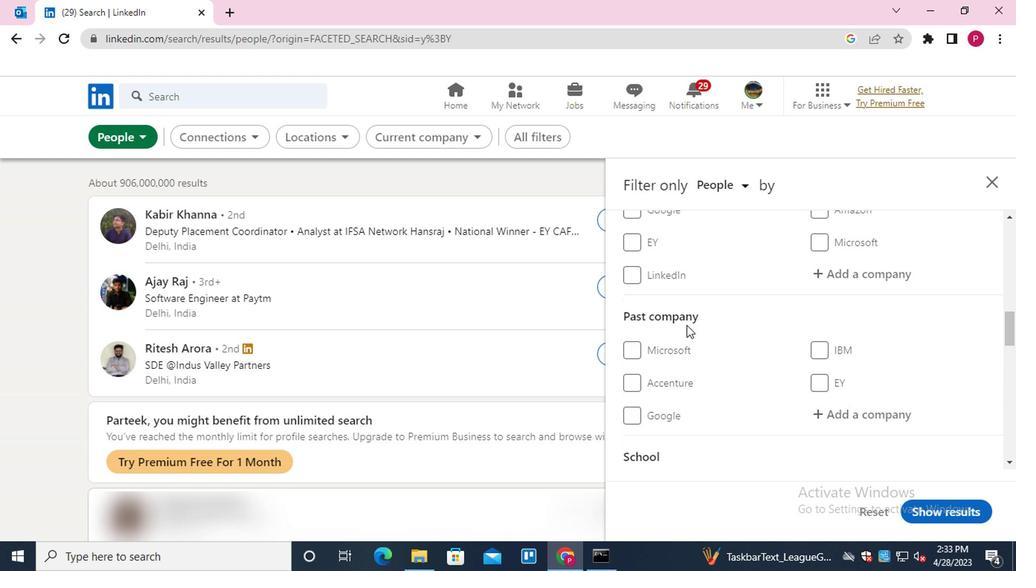 
Action: Mouse moved to (830, 349)
Screenshot: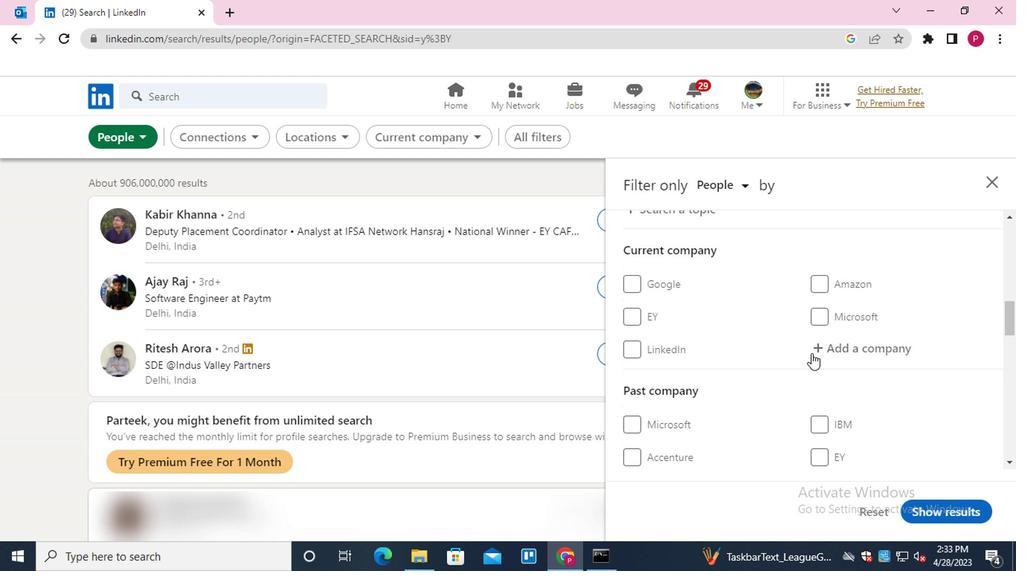 
Action: Mouse pressed left at (830, 349)
Screenshot: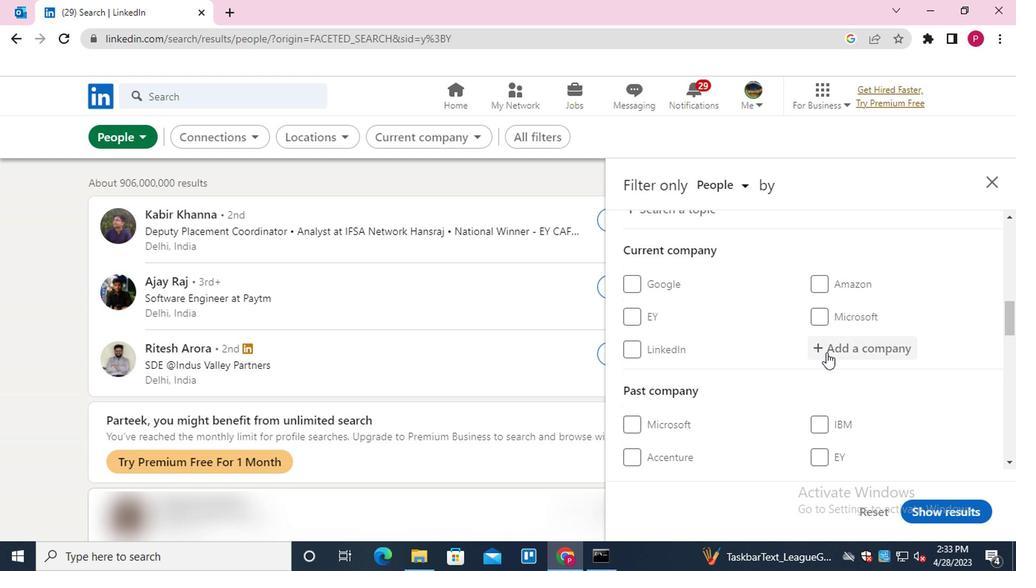 
Action: Mouse moved to (830, 349)
Screenshot: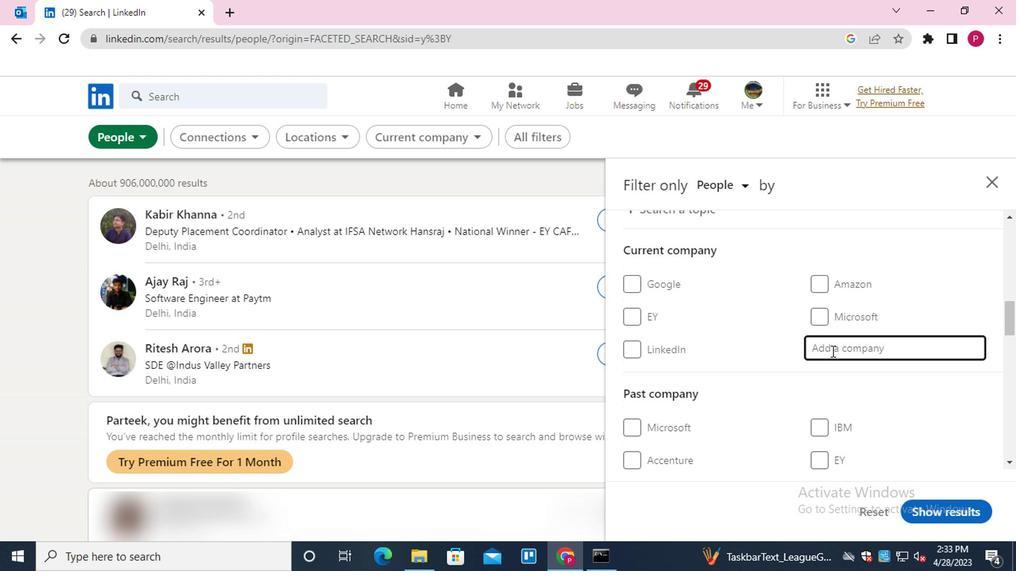 
Action: Key pressed <Key.shift>X<Key.backspace><Key.shift>ZP<Key.backspace>OMATO<Key.down><Key.down><Key.enter>
Screenshot: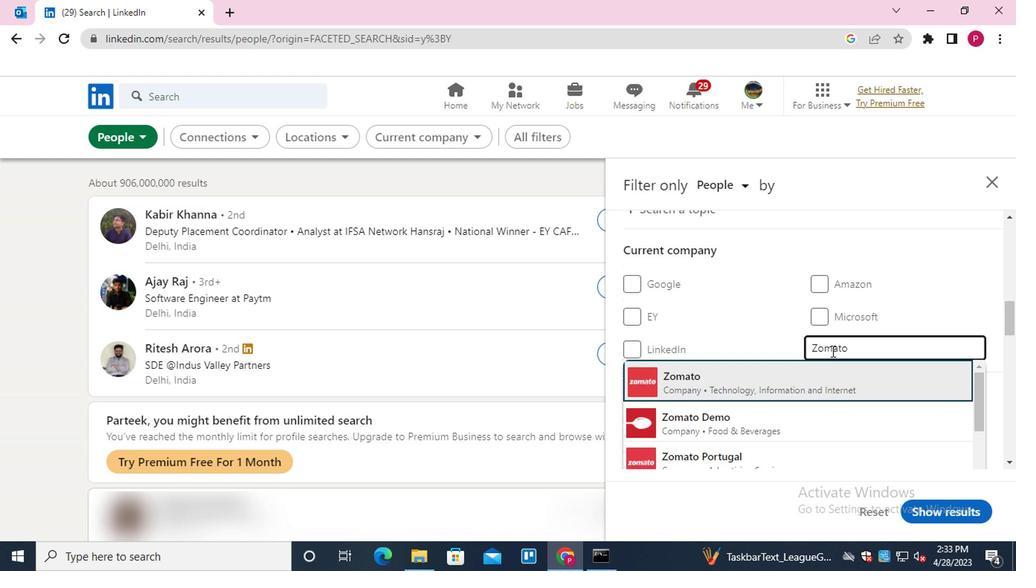 
Action: Mouse moved to (702, 328)
Screenshot: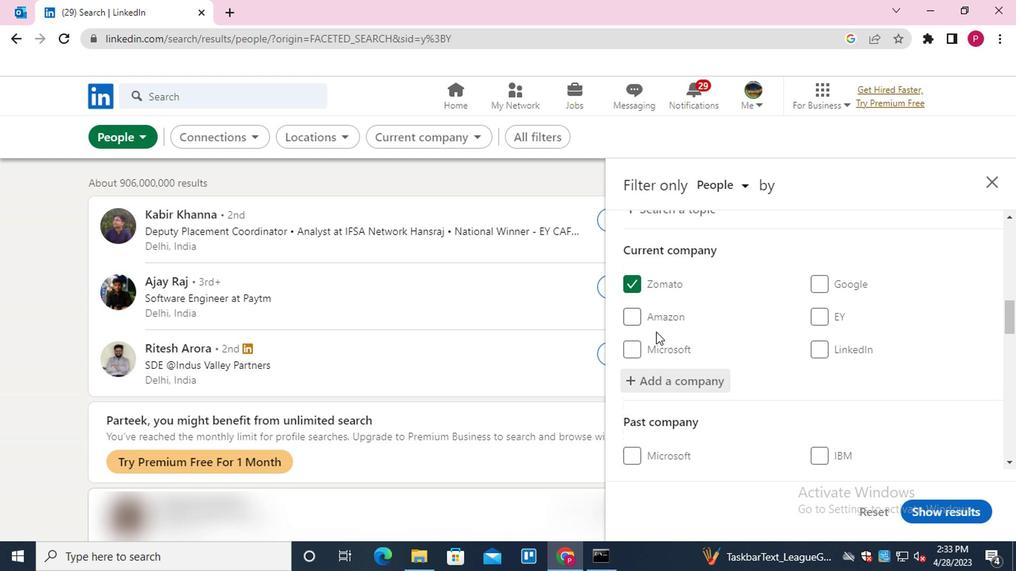 
Action: Mouse scrolled (702, 327) with delta (0, -1)
Screenshot: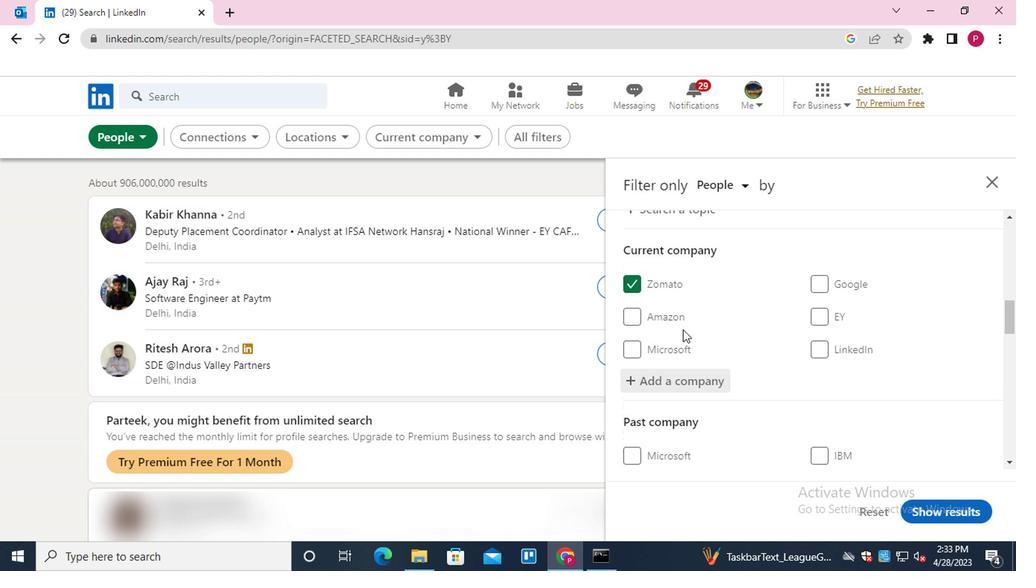 
Action: Mouse scrolled (702, 327) with delta (0, -1)
Screenshot: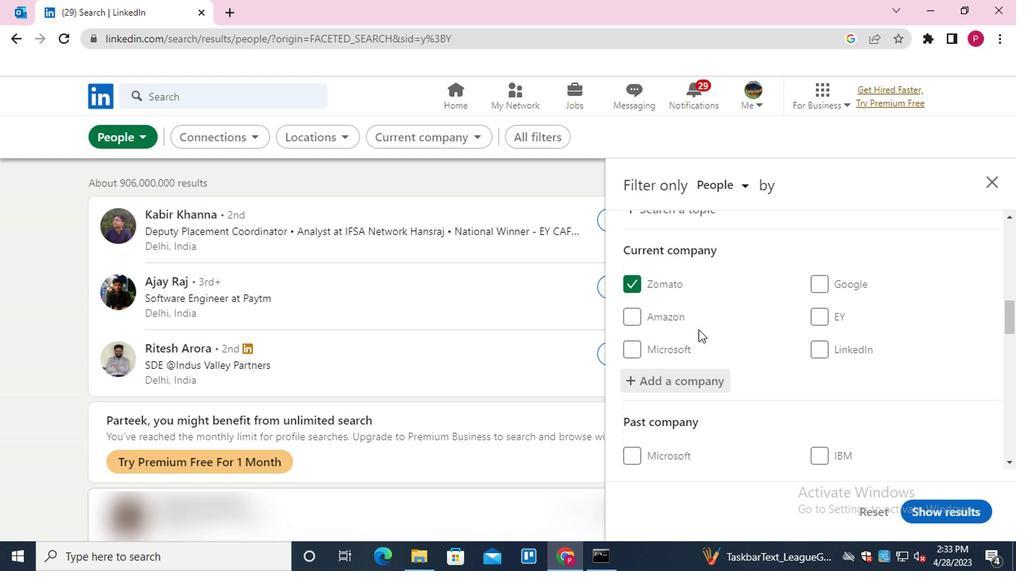 
Action: Mouse moved to (694, 323)
Screenshot: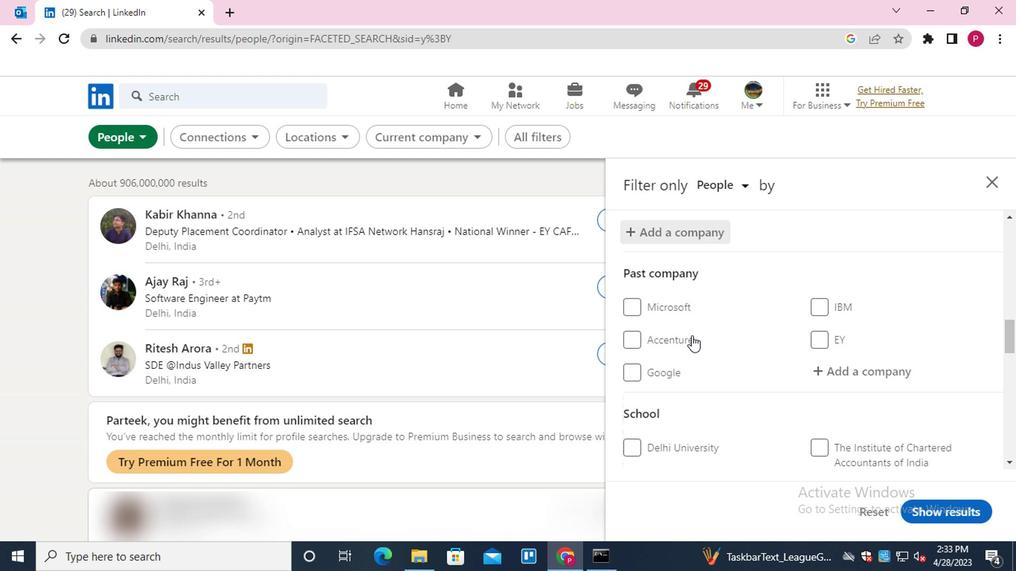 
Action: Mouse scrolled (694, 322) with delta (0, 0)
Screenshot: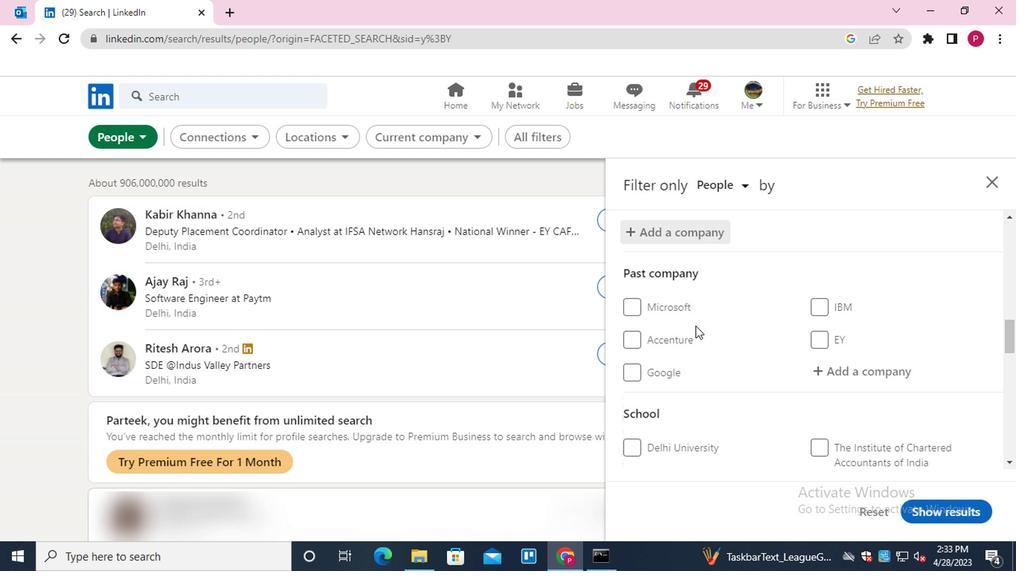 
Action: Mouse scrolled (694, 322) with delta (0, 0)
Screenshot: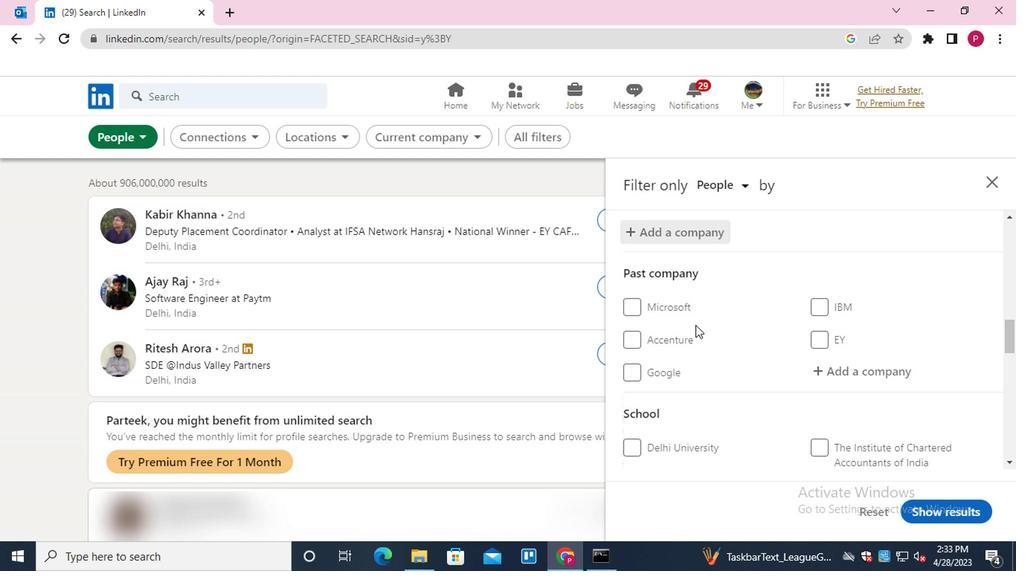 
Action: Mouse scrolled (694, 322) with delta (0, 0)
Screenshot: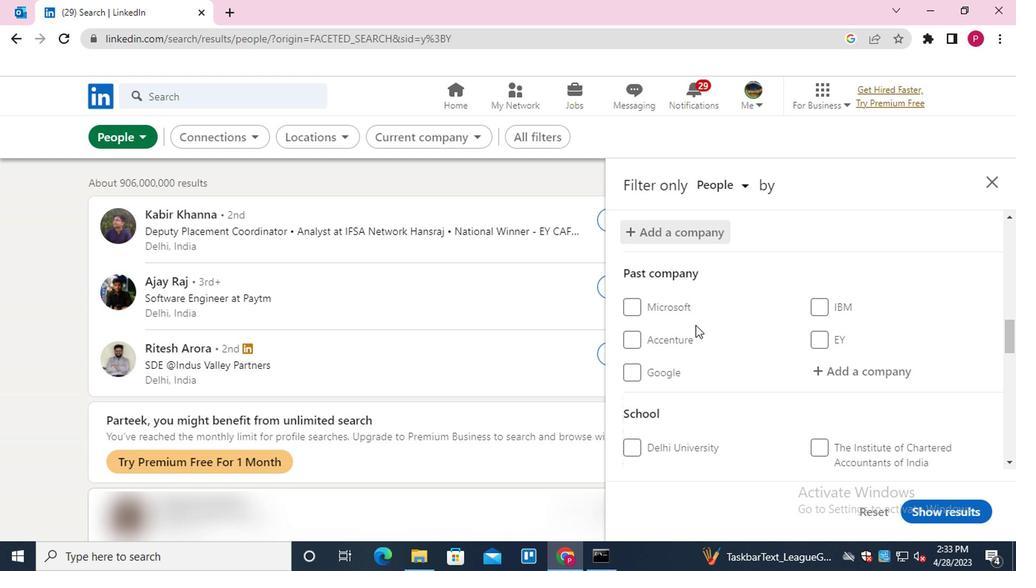
Action: Mouse moved to (838, 305)
Screenshot: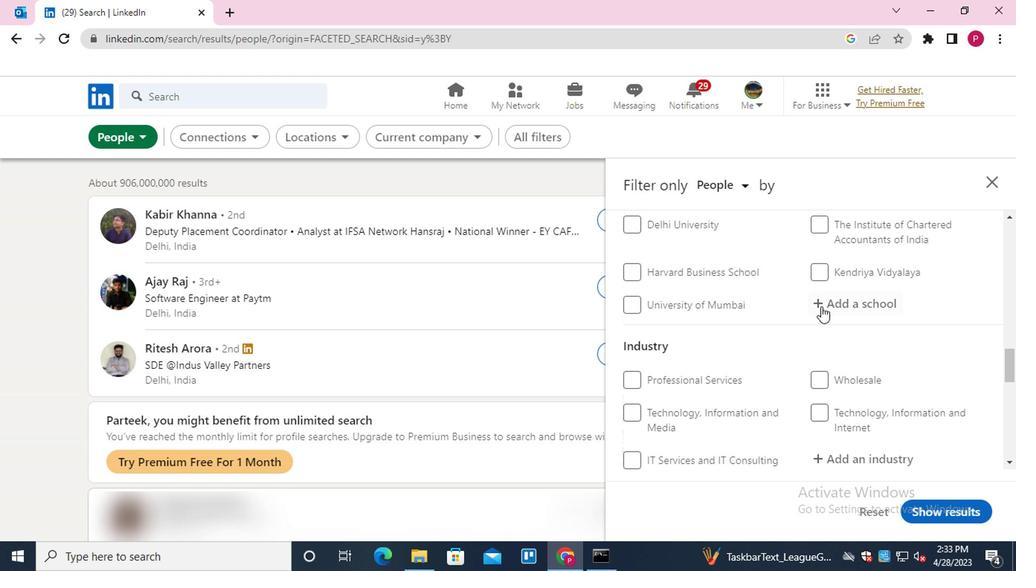 
Action: Mouse pressed left at (838, 305)
Screenshot: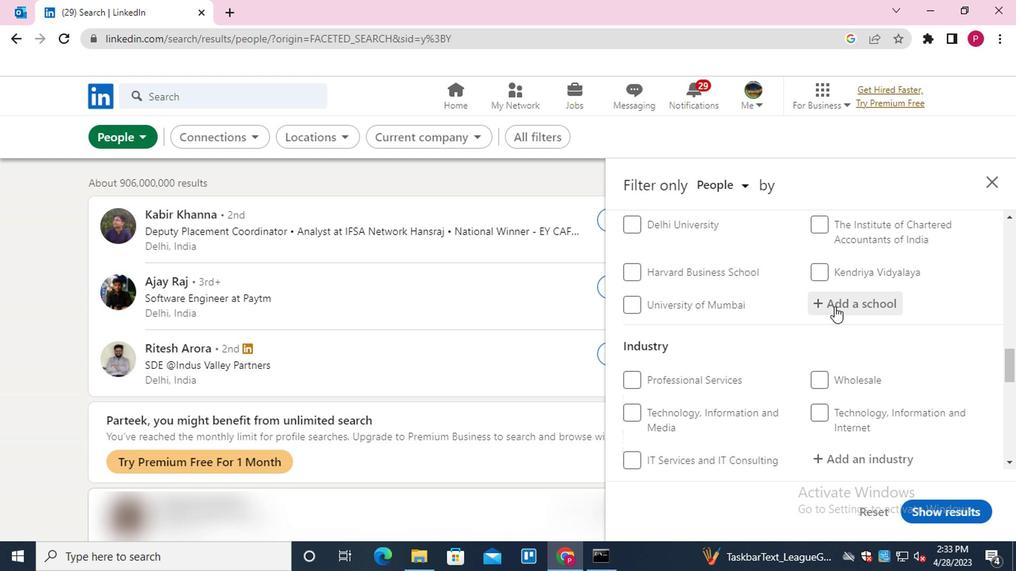 
Action: Mouse moved to (841, 320)
Screenshot: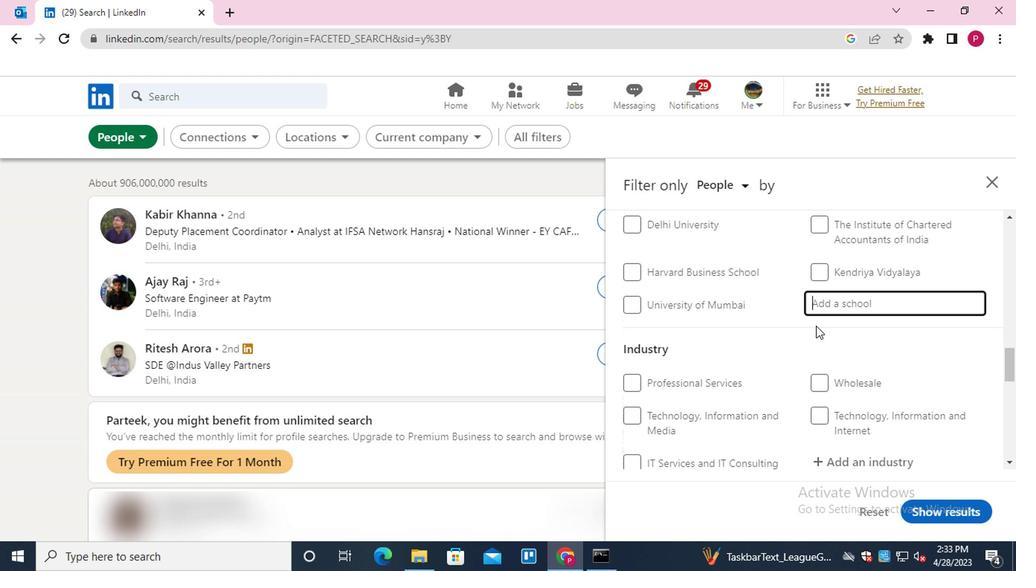 
Action: Key pressed <Key.shift><Key.shift><Key.shift>CENTRAL<Key.space>
Screenshot: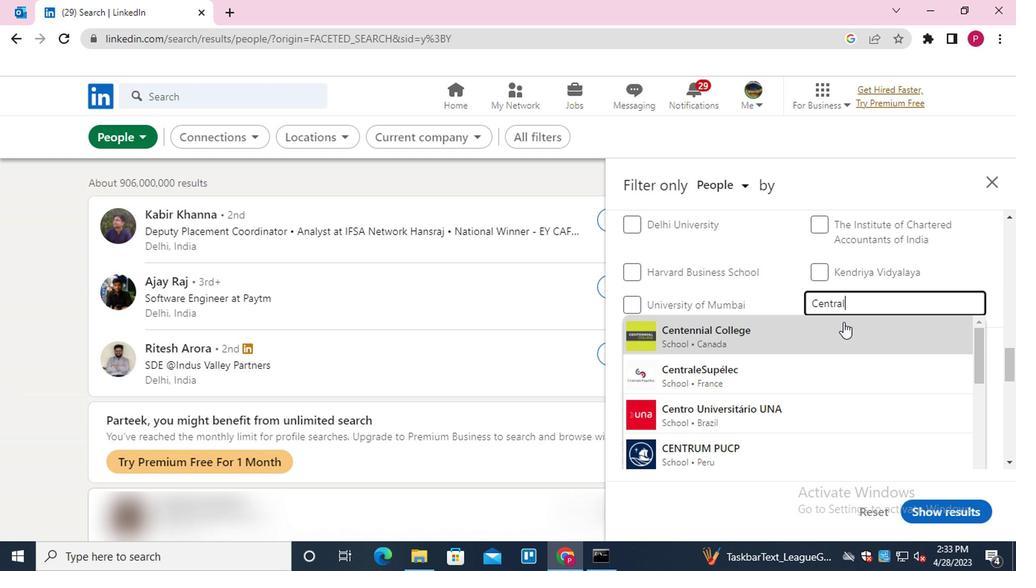 
Action: Mouse moved to (795, 345)
Screenshot: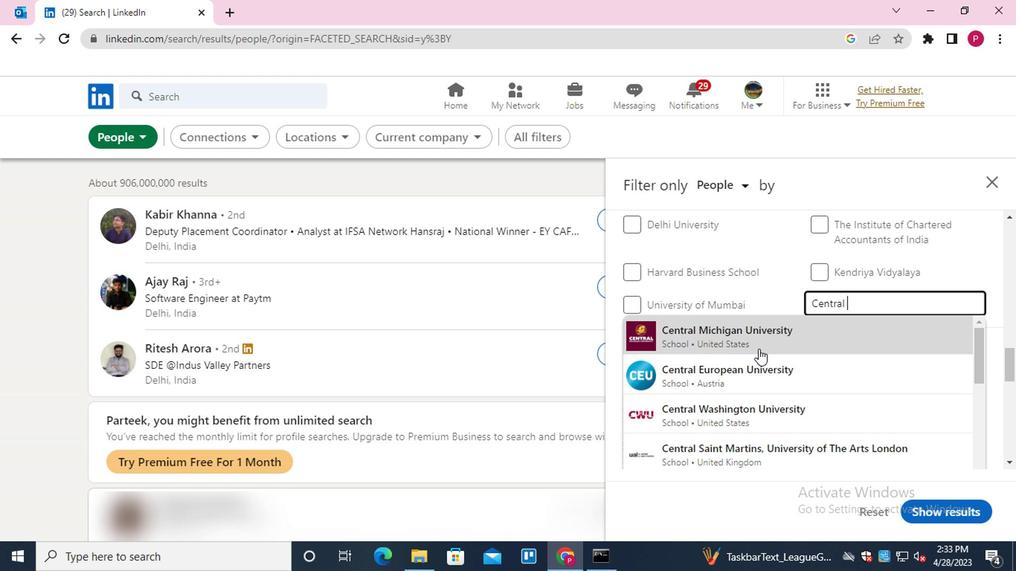 
Action: Mouse scrolled (795, 345) with delta (0, 0)
Screenshot: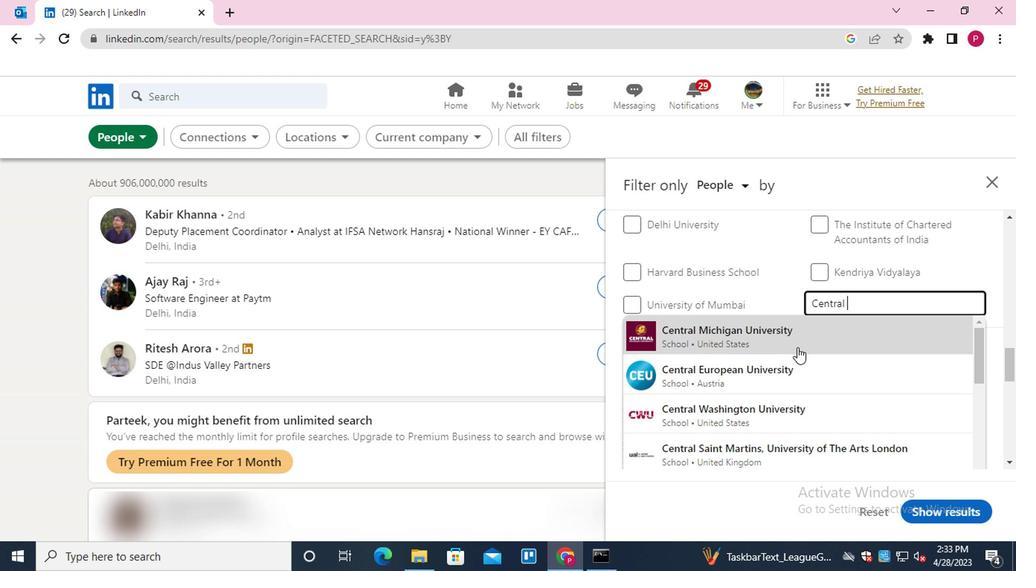 
Action: Mouse moved to (795, 345)
Screenshot: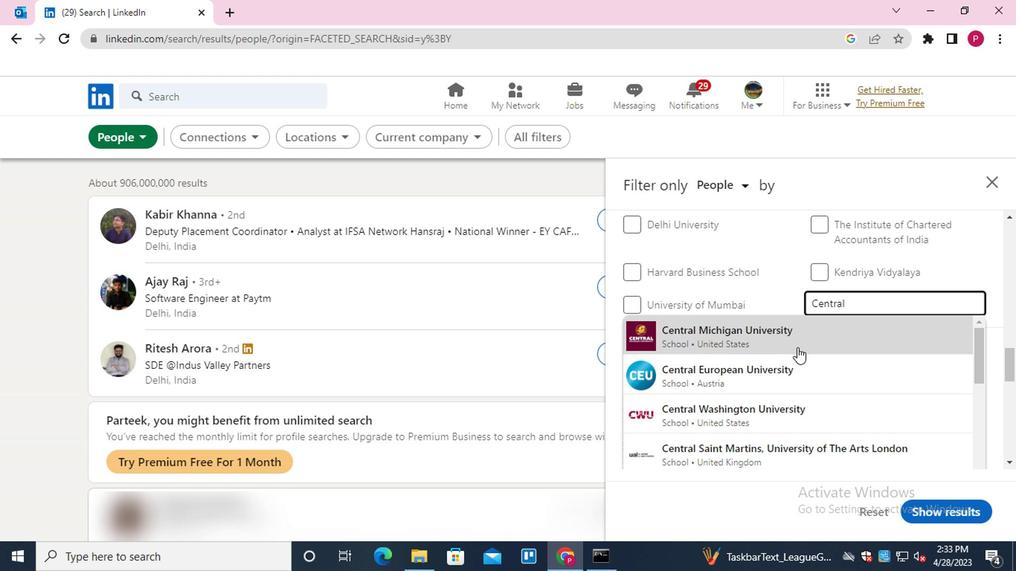
Action: Mouse scrolled (795, 344) with delta (0, -1)
Screenshot: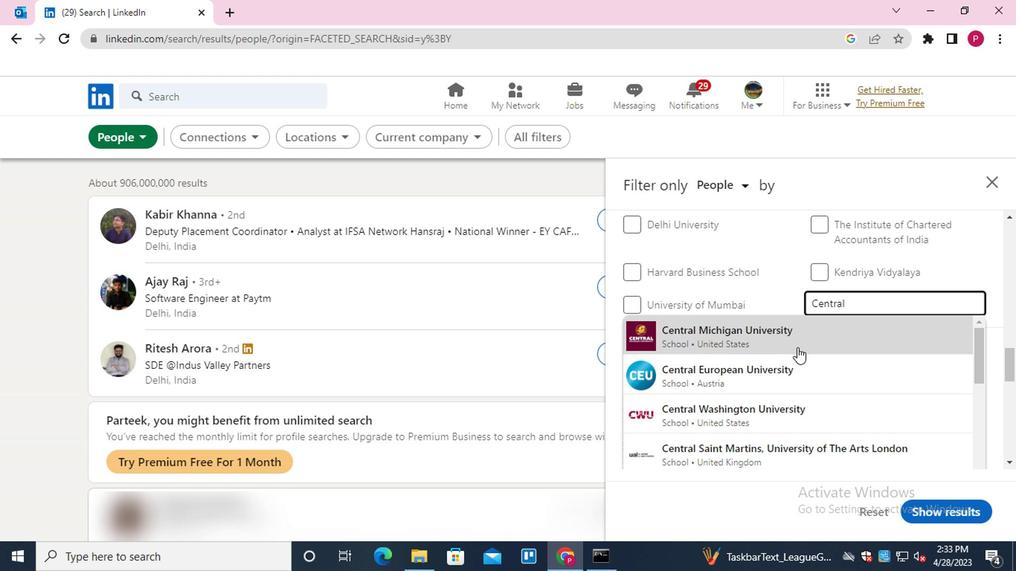 
Action: Mouse moved to (784, 345)
Screenshot: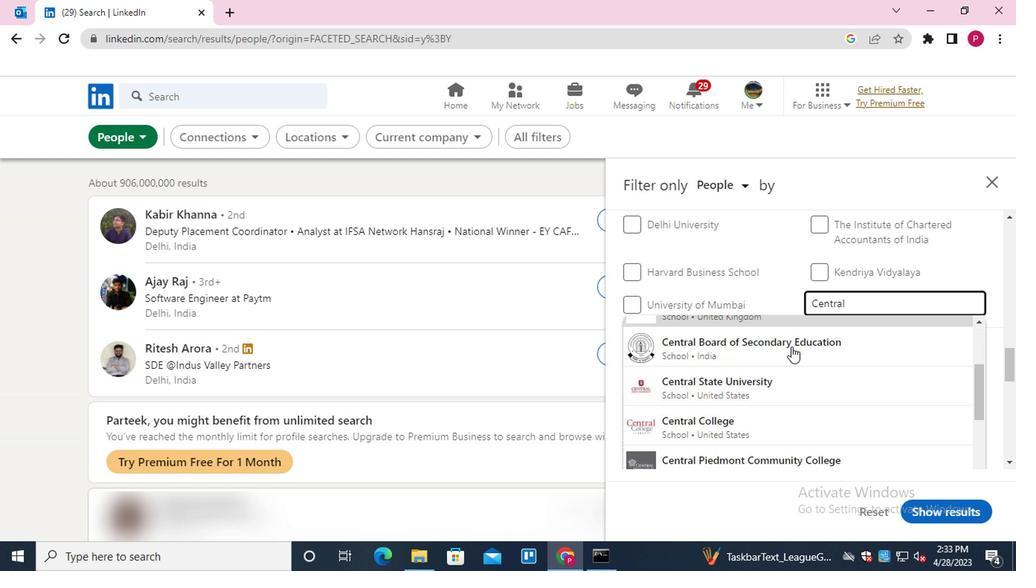 
Action: Mouse scrolled (784, 345) with delta (0, 0)
Screenshot: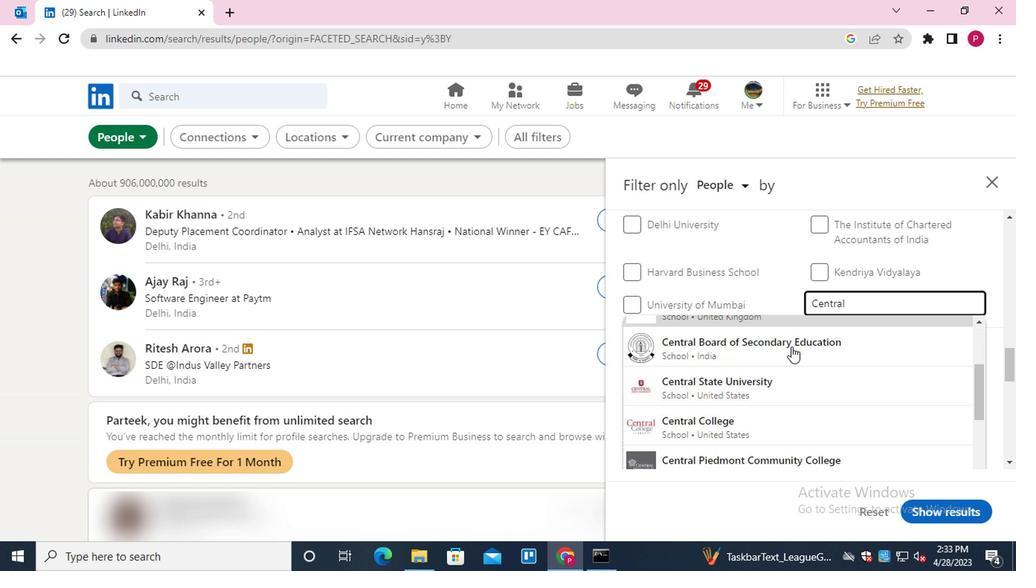 
Action: Mouse scrolled (784, 345) with delta (0, 0)
Screenshot: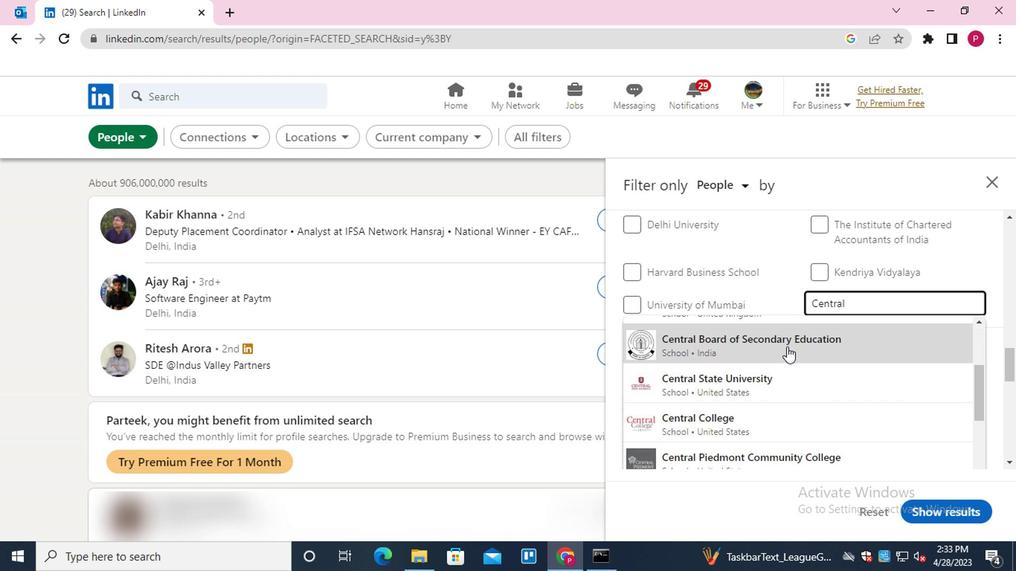 
Action: Mouse moved to (769, 348)
Screenshot: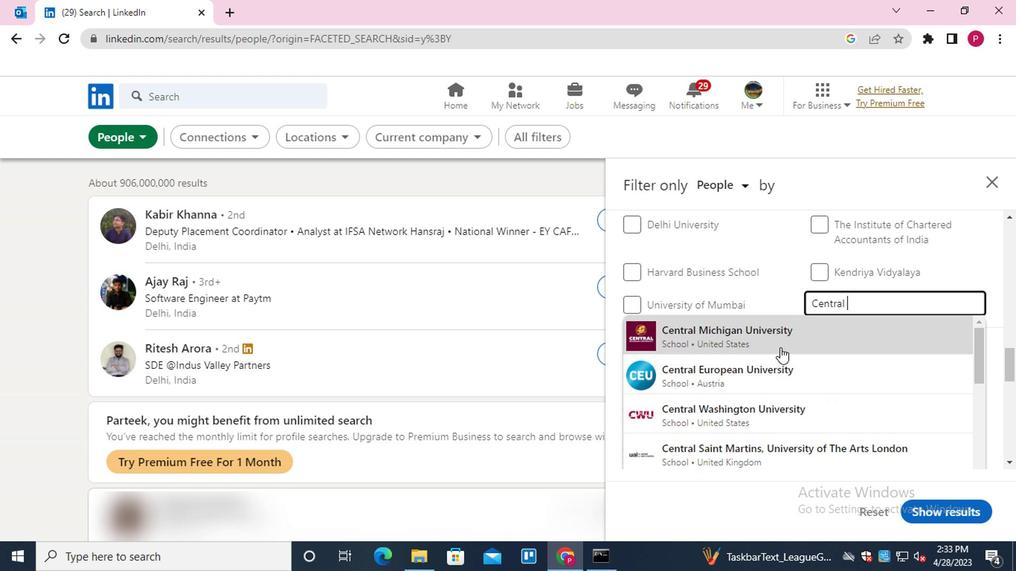 
Action: Key pressed <Key.shift><Key.shift>UNIVERSITY<Key.down><Key.down><Key.up><Key.up><Key.down><Key.down><Key.down><Key.down><Key.space><Key.shift>KERELA<Key.backspace><Key.backspace><Key.backspace>ALA<Key.down><Key.enter>
Screenshot: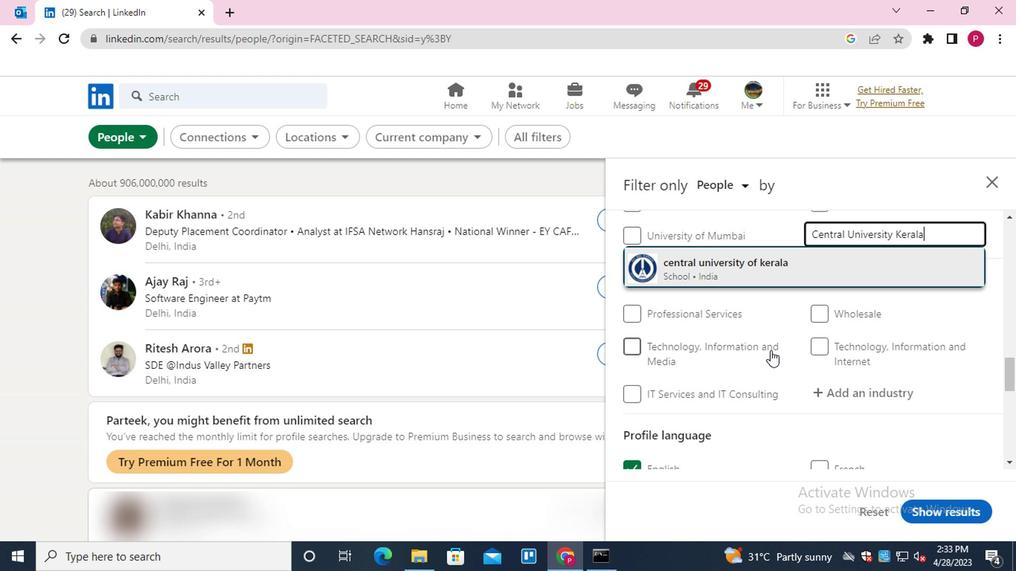 
Action: Mouse moved to (734, 371)
Screenshot: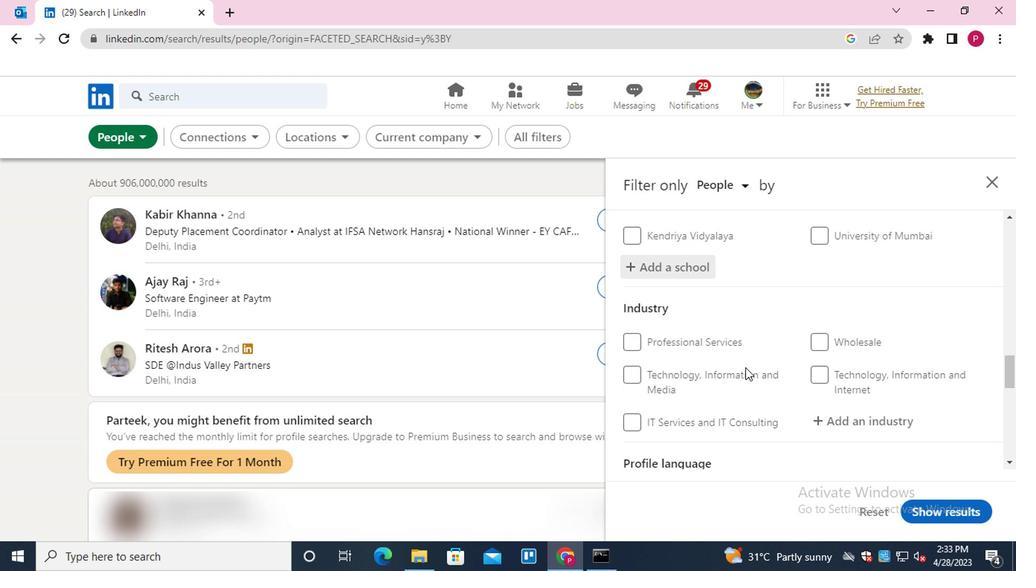
Action: Mouse scrolled (734, 370) with delta (0, 0)
Screenshot: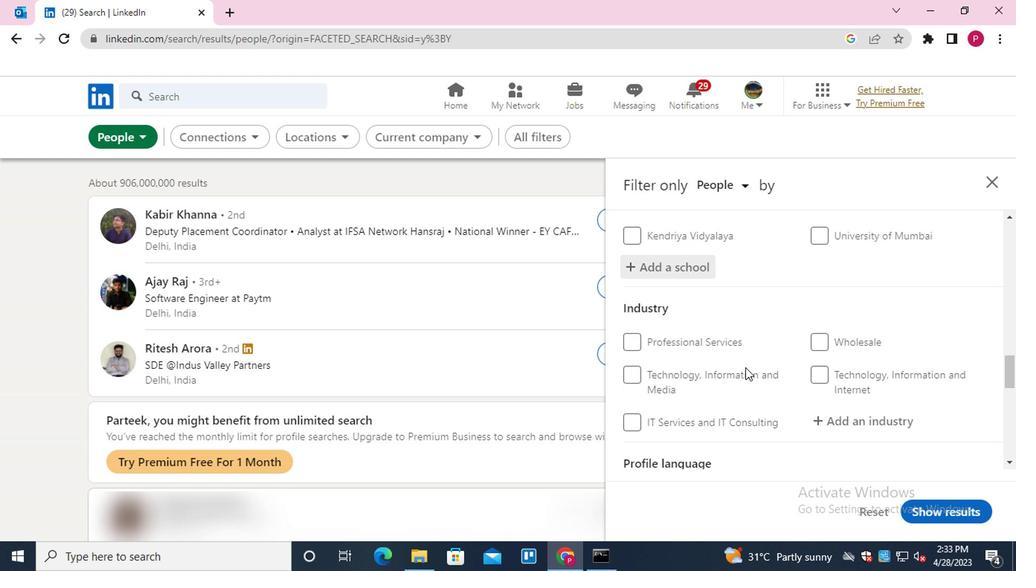 
Action: Mouse moved to (732, 373)
Screenshot: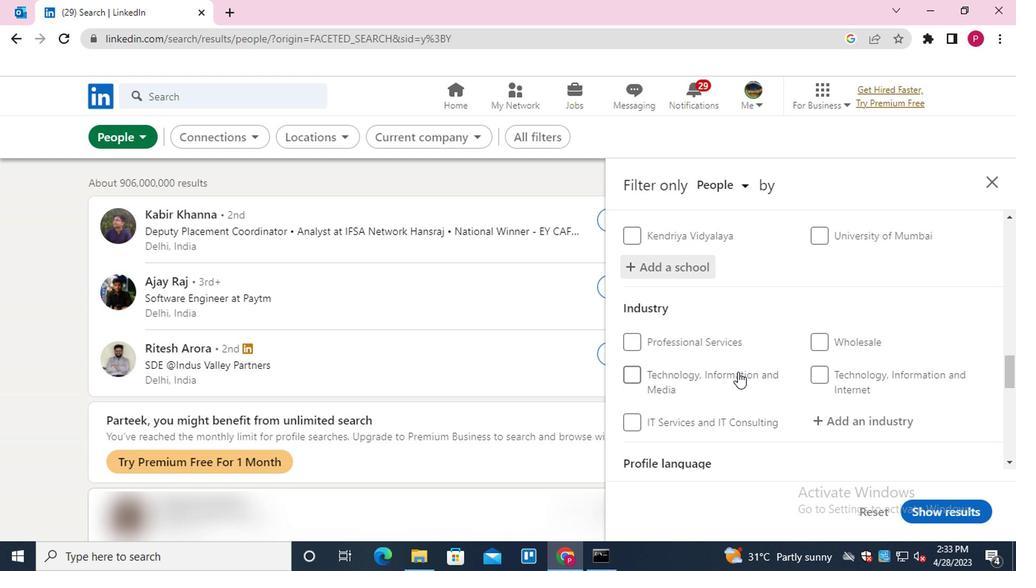 
Action: Mouse scrolled (732, 372) with delta (0, 0)
Screenshot: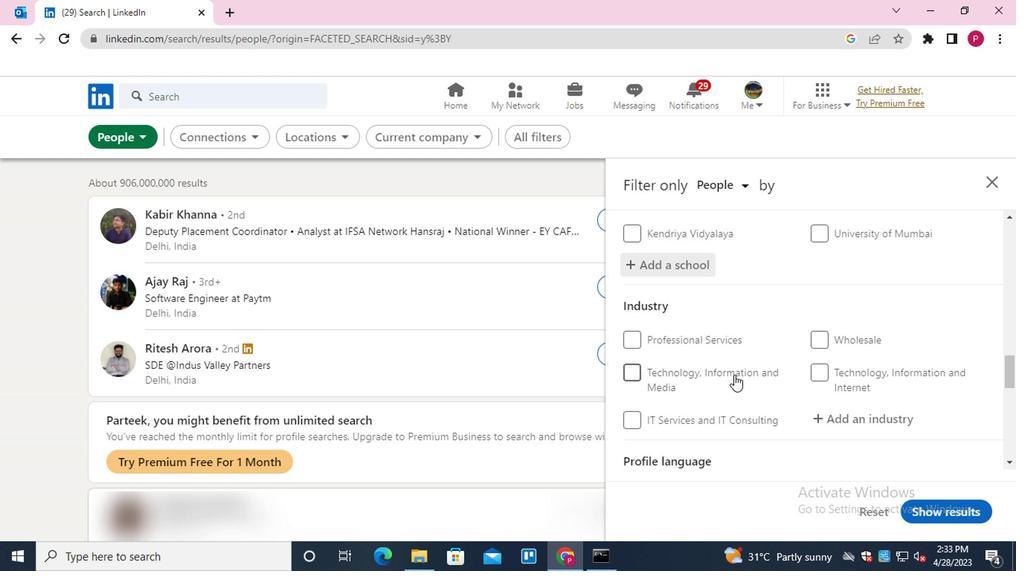
Action: Mouse moved to (850, 268)
Screenshot: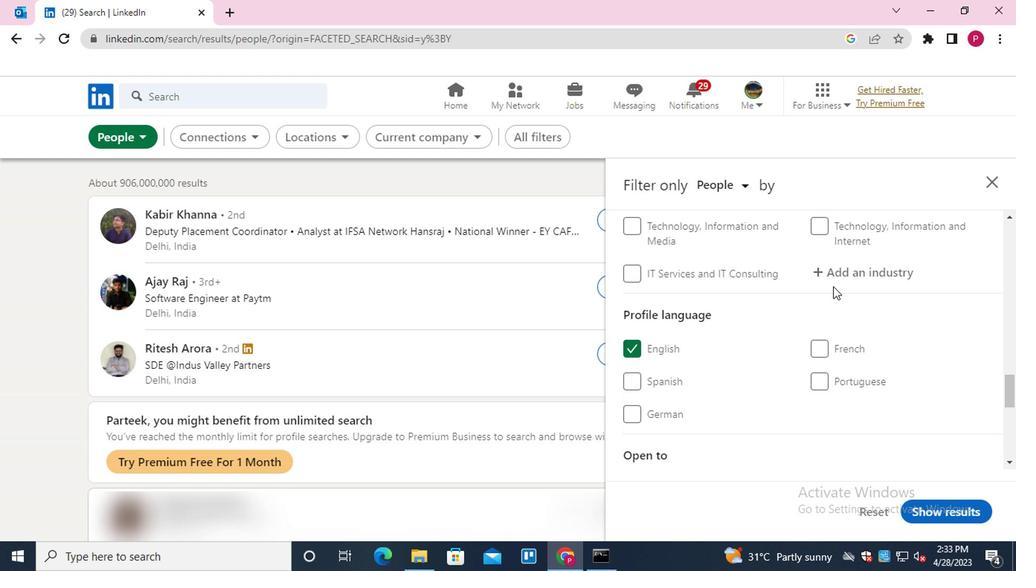 
Action: Mouse pressed left at (850, 268)
Screenshot: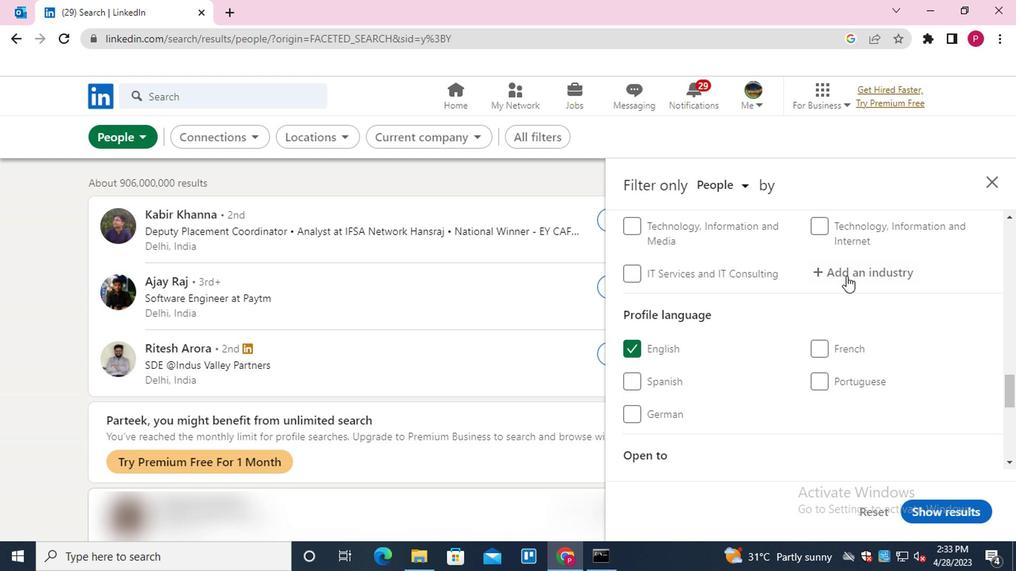 
Action: Key pressed <Key.shift>MARITIME<Key.down><Key.enter>
Screenshot: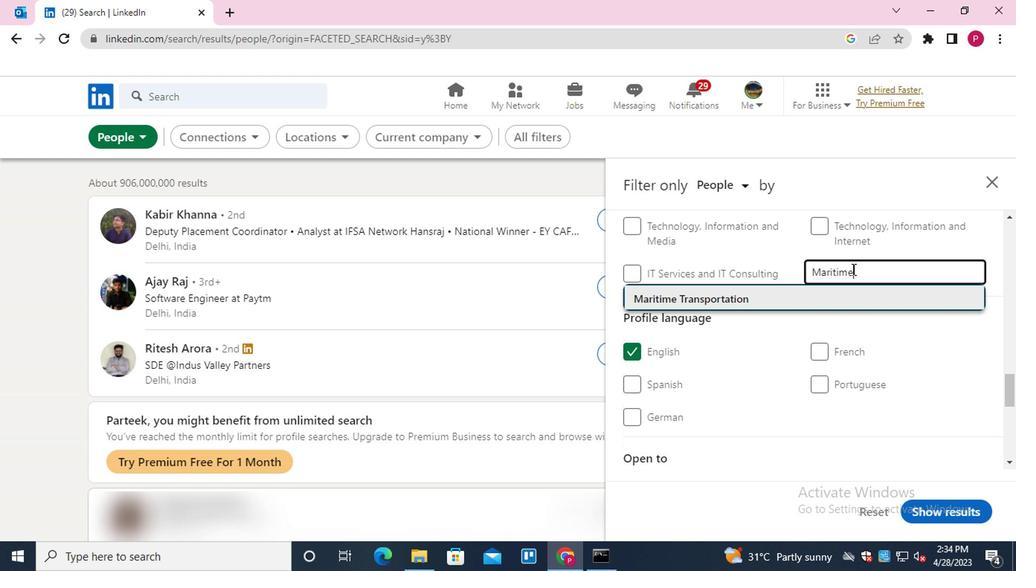 
Action: Mouse moved to (822, 296)
Screenshot: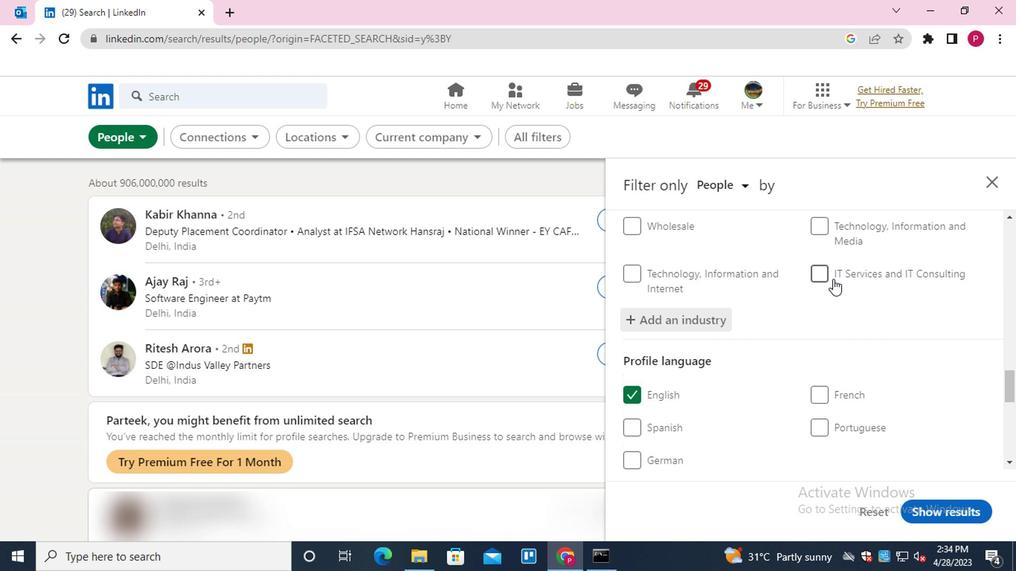 
Action: Mouse scrolled (822, 295) with delta (0, 0)
Screenshot: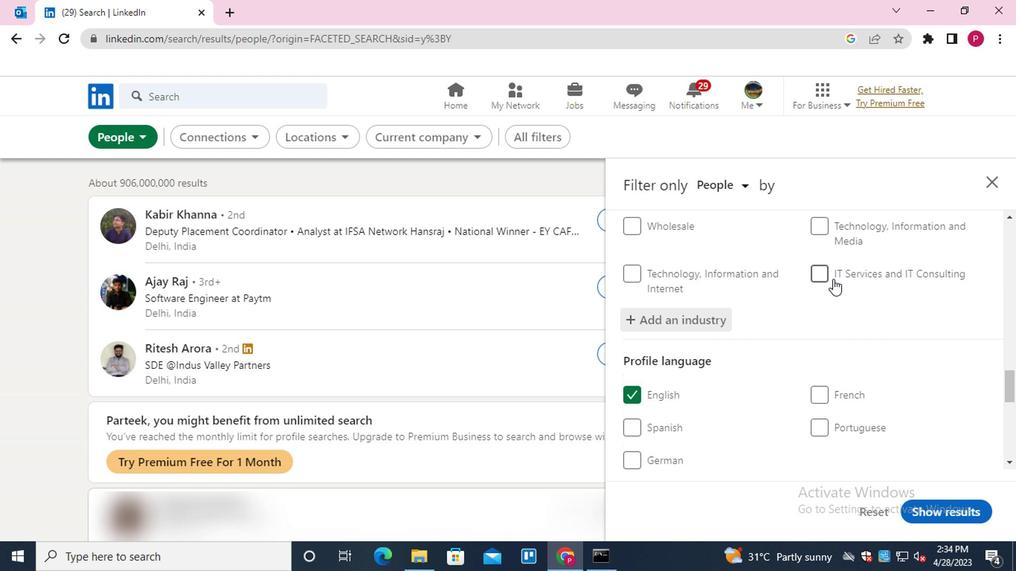 
Action: Mouse moved to (808, 317)
Screenshot: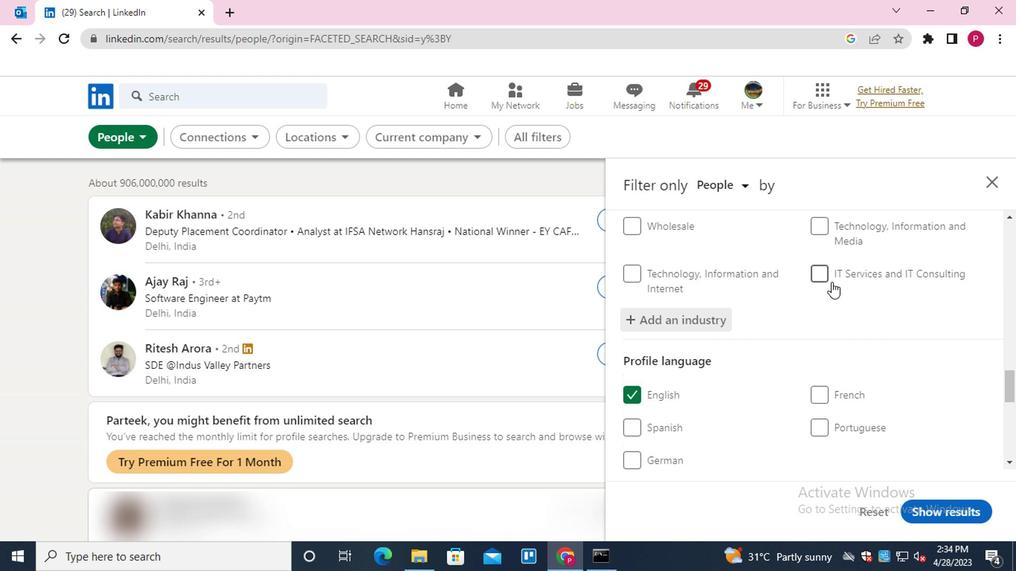 
Action: Mouse scrolled (808, 317) with delta (0, 0)
Screenshot: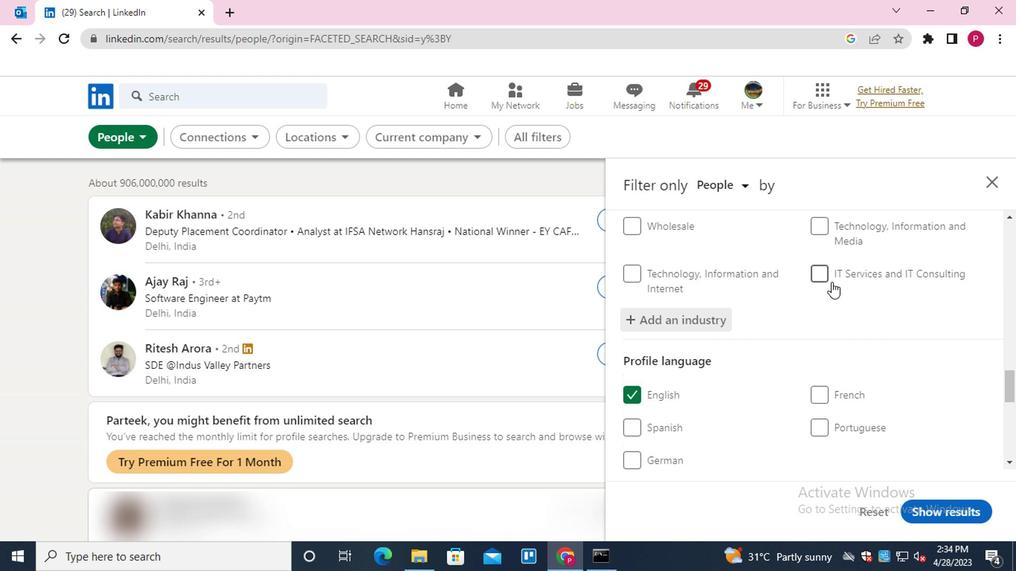 
Action: Mouse moved to (802, 379)
Screenshot: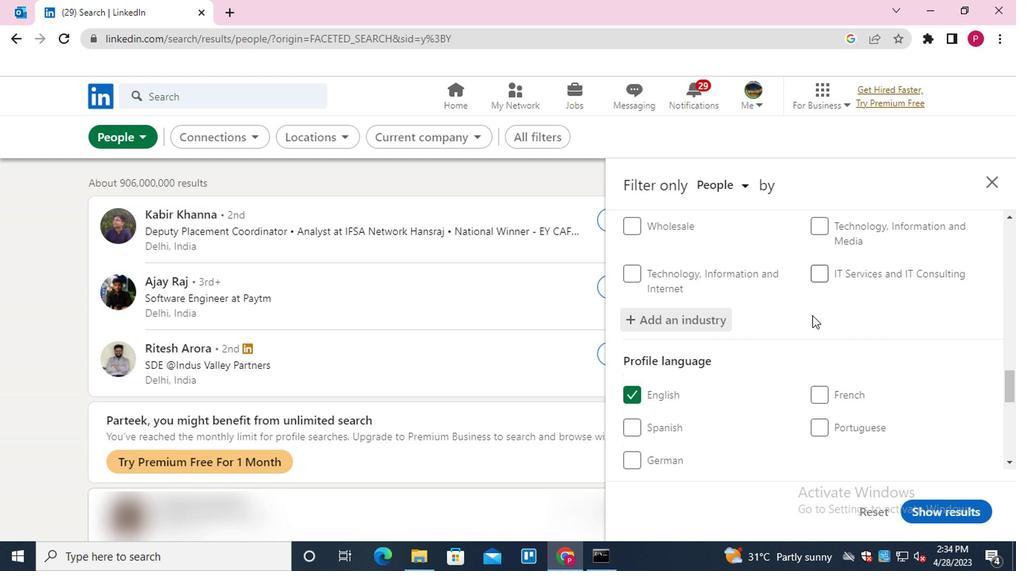 
Action: Mouse scrolled (802, 378) with delta (0, -1)
Screenshot: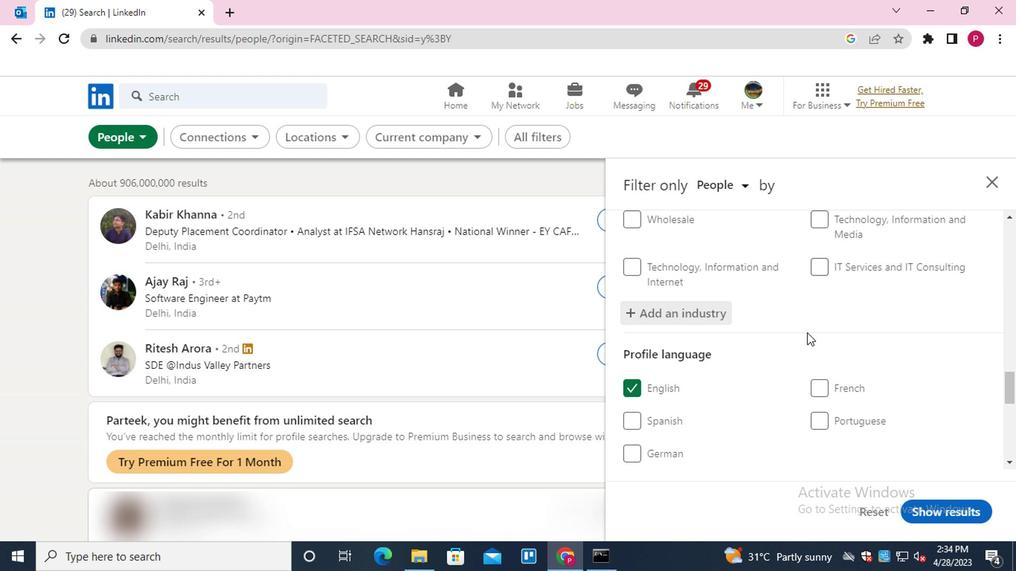
Action: Mouse scrolled (802, 378) with delta (0, -1)
Screenshot: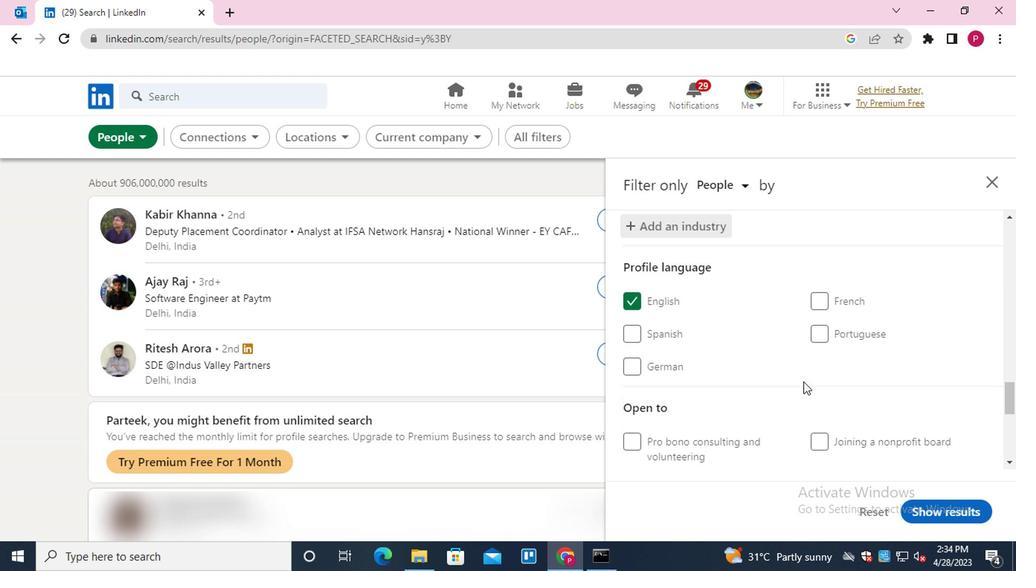 
Action: Mouse moved to (861, 388)
Screenshot: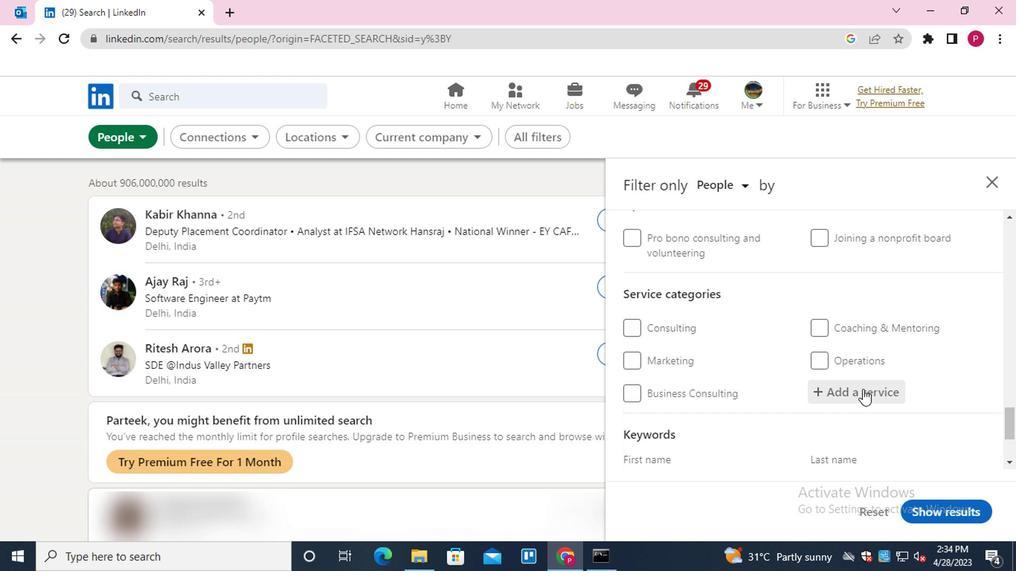 
Action: Mouse pressed left at (861, 388)
Screenshot: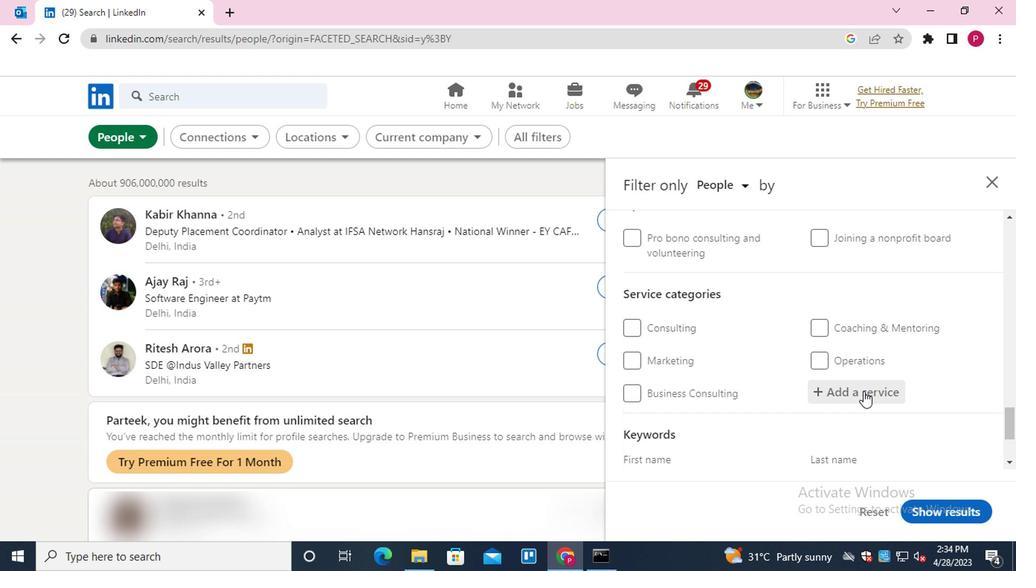 
Action: Key pressed <Key.shift>TEC<Key.down><Key.enter>
Screenshot: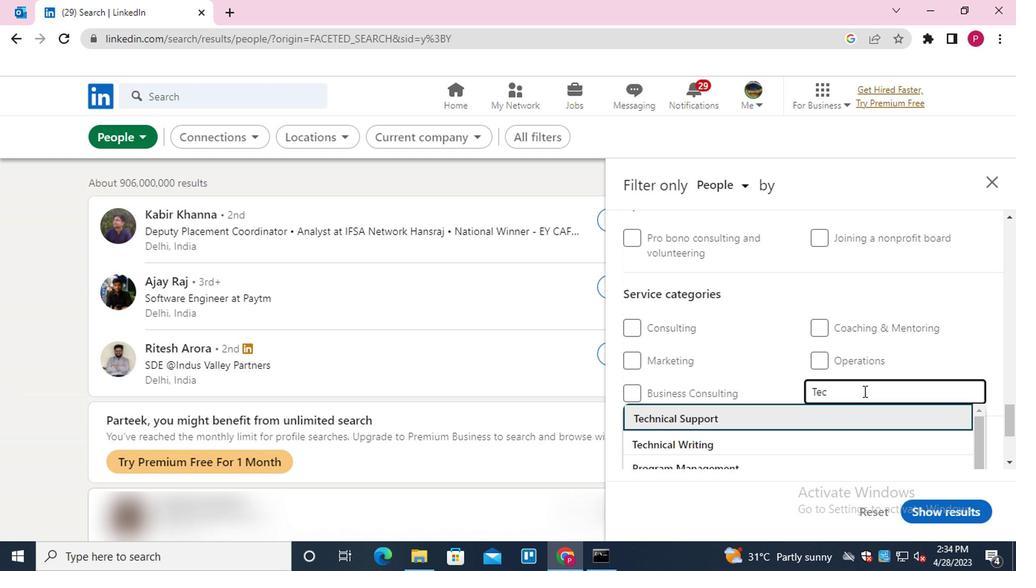 
Action: Mouse scrolled (861, 388) with delta (0, 0)
Screenshot: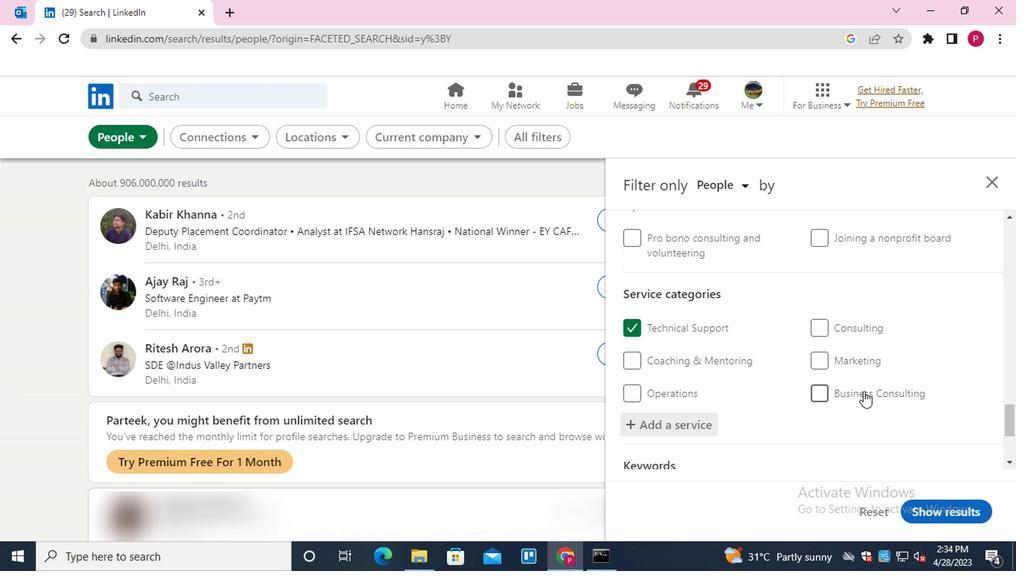 
Action: Mouse scrolled (861, 388) with delta (0, 0)
Screenshot: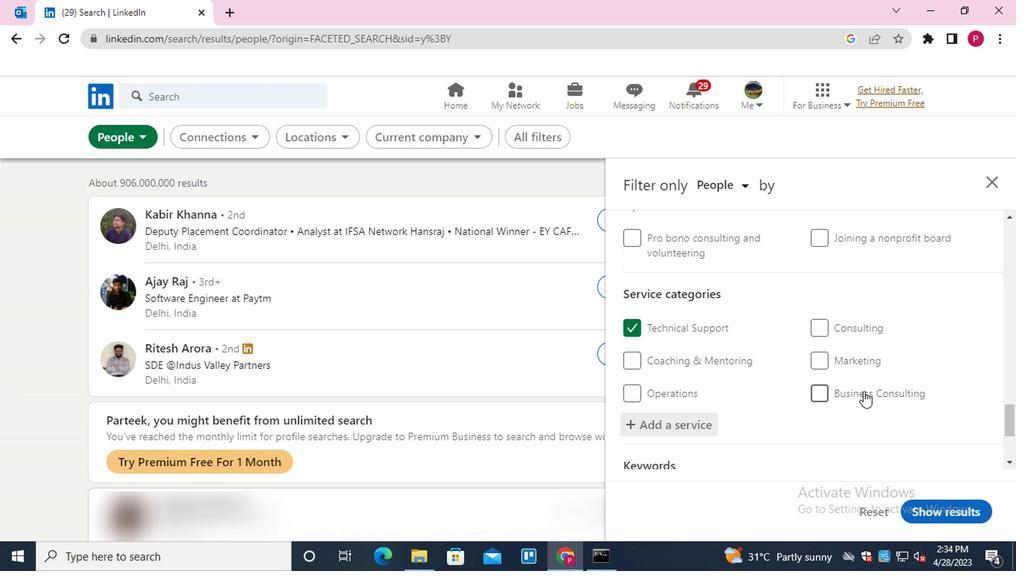 
Action: Mouse scrolled (861, 388) with delta (0, 0)
Screenshot: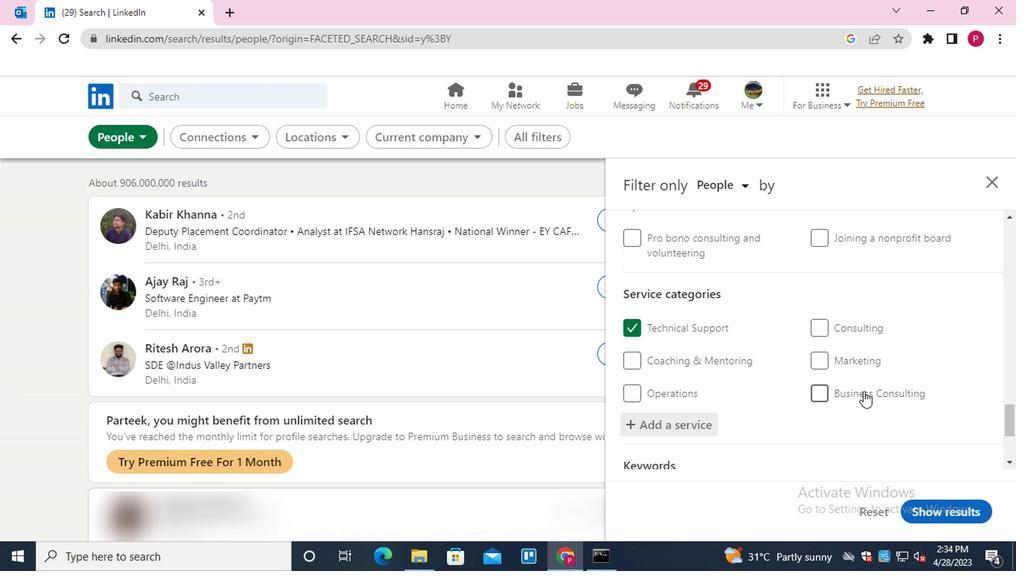 
Action: Mouse scrolled (861, 388) with delta (0, 0)
Screenshot: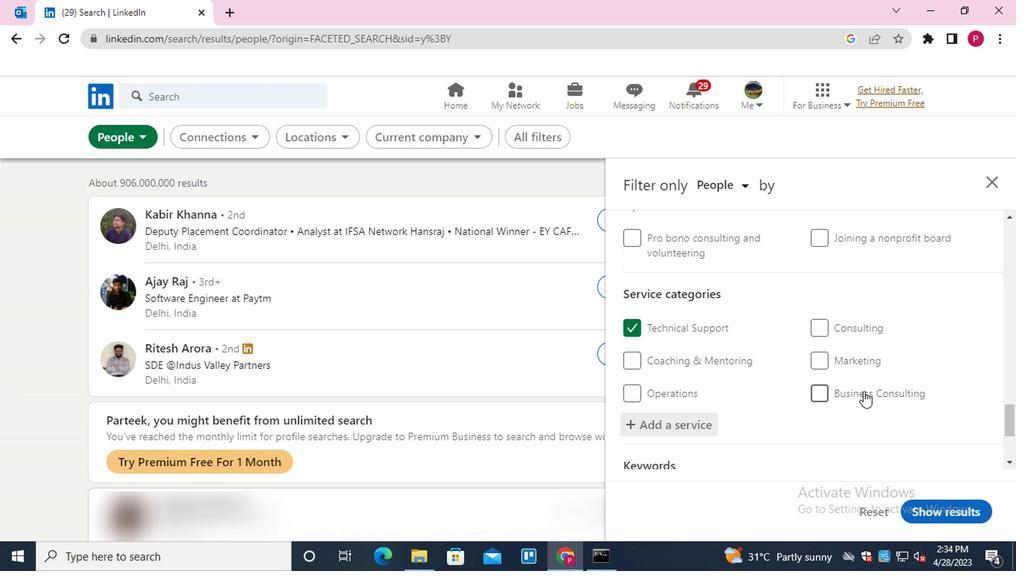 
Action: Mouse moved to (730, 407)
Screenshot: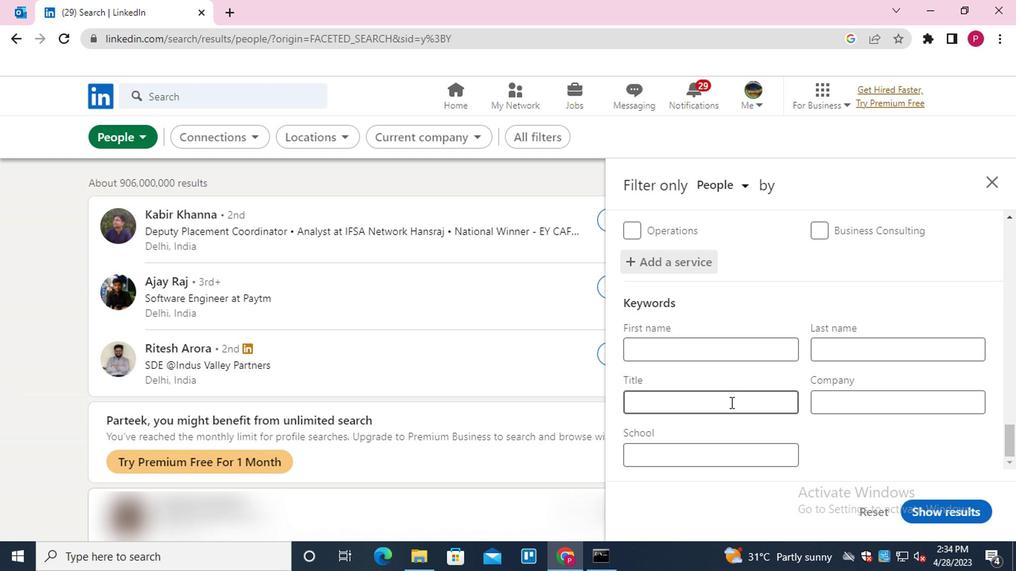 
Action: Mouse pressed left at (730, 407)
Screenshot: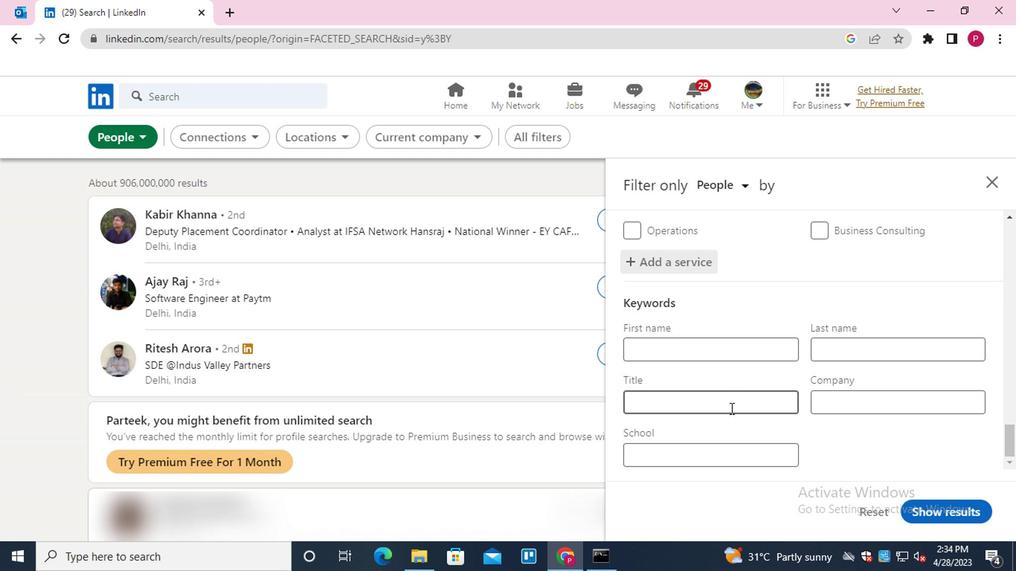 
Action: Mouse moved to (730, 407)
Screenshot: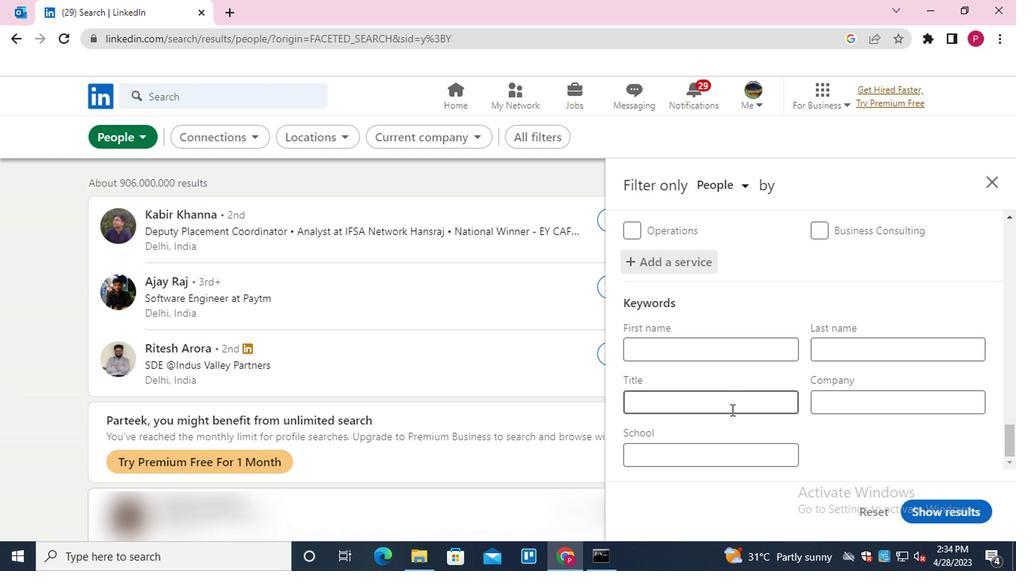 
Action: Key pressed <Key.shift>LODGING<Key.space><Key.shift>MANAGER
Screenshot: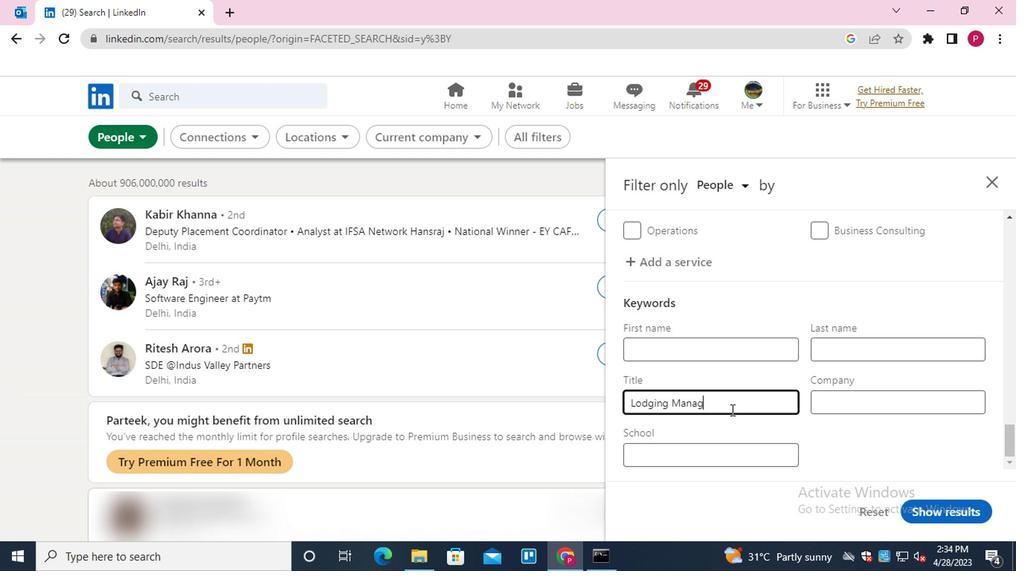 
Action: Mouse moved to (932, 511)
Screenshot: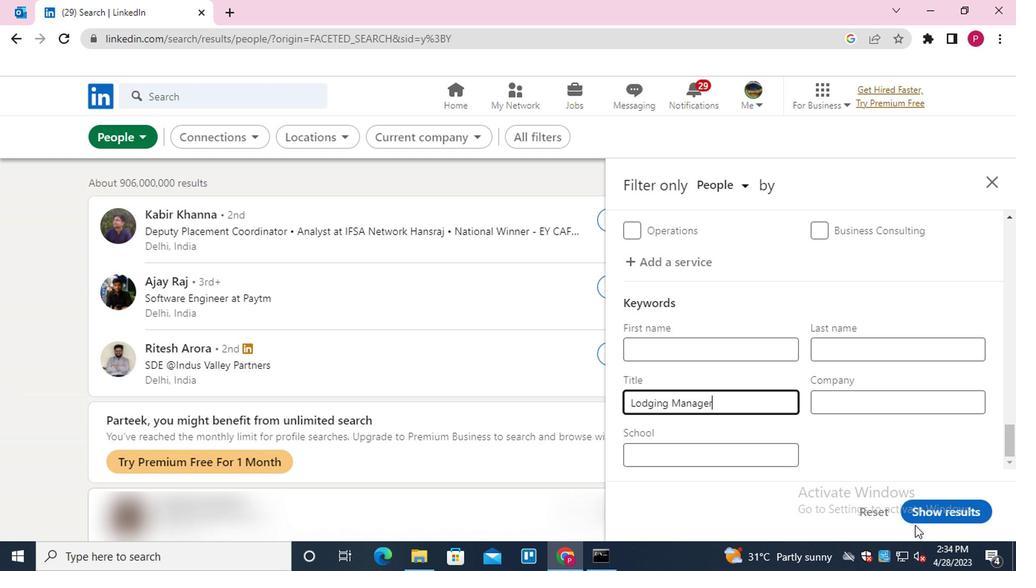 
Action: Mouse pressed left at (932, 511)
Screenshot: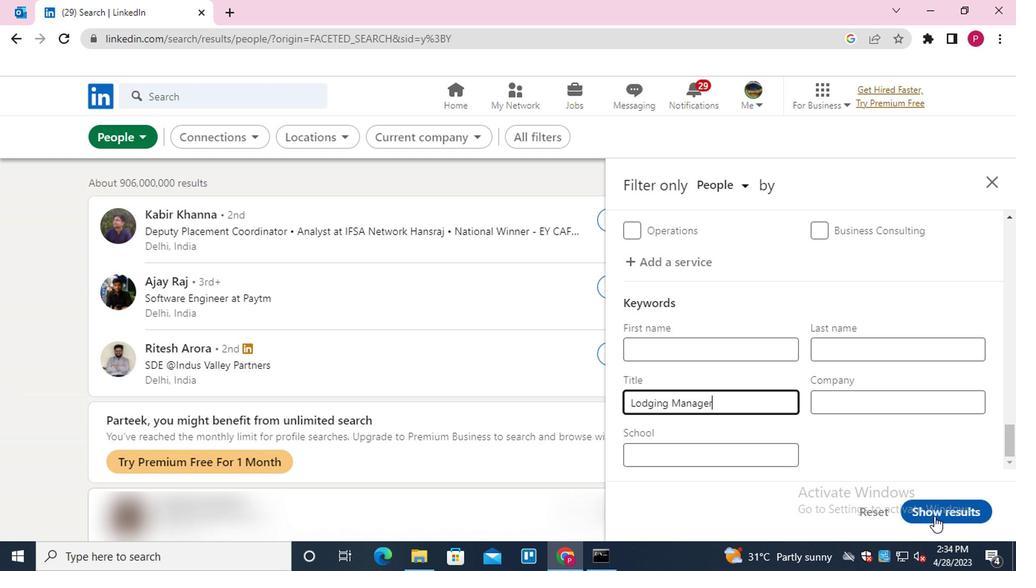 
Action: Mouse moved to (456, 241)
Screenshot: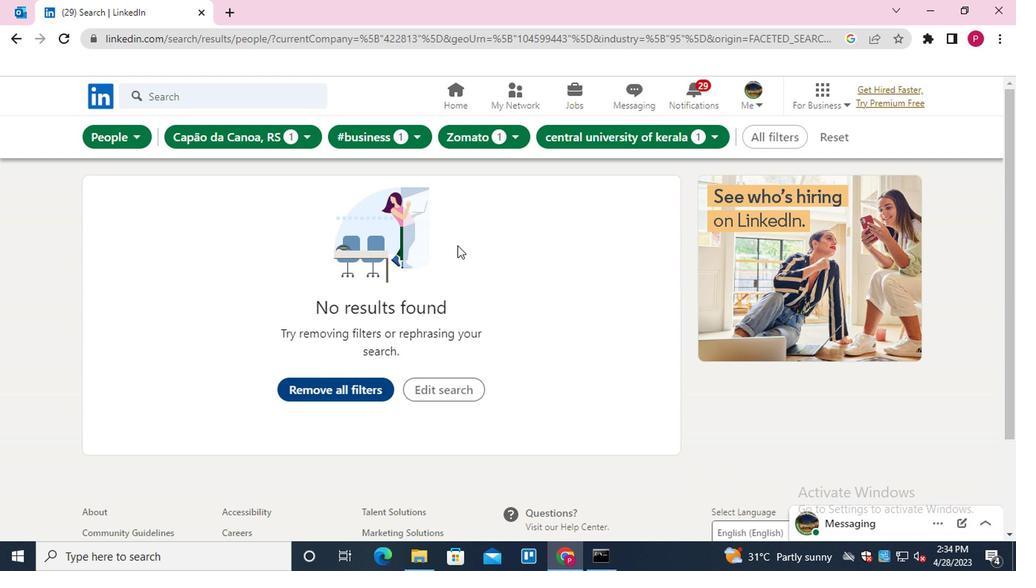 
